 Task: Create in the project AgileRapid and in the Backlog issue 'Implement a new cloud-based procurement management system for a company with advanced procurement planning and purchasing features' a child issue 'Email campaign segmentation and targeting analysis', and assign it to team member softage.3@softage.net. Create in the project AgileRapid and in the Backlog issue 'Integrate a new voice recognition feature into an existing mobile application to enhance user interaction and hands-free operation' a child issue 'Chatbot conversation natural language understanding and remediation', and assign it to team member softage.4@softage.net
Action: Mouse moved to (223, 63)
Screenshot: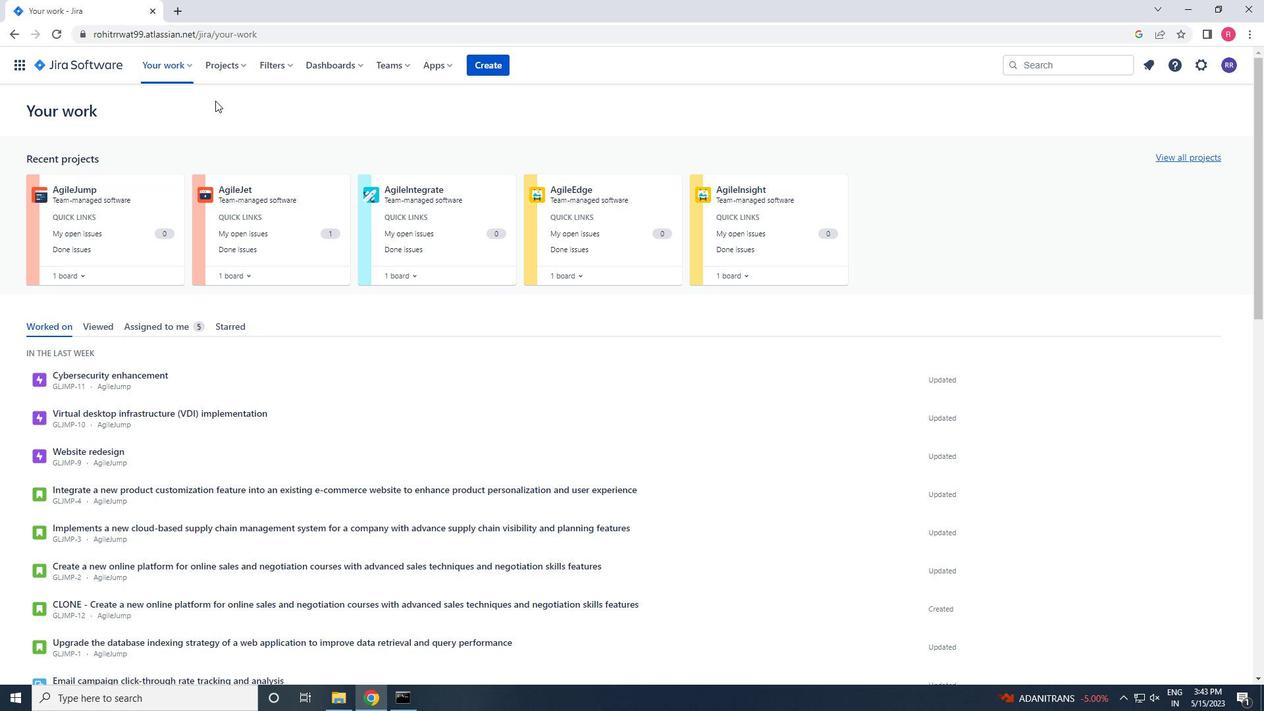 
Action: Mouse pressed left at (223, 63)
Screenshot: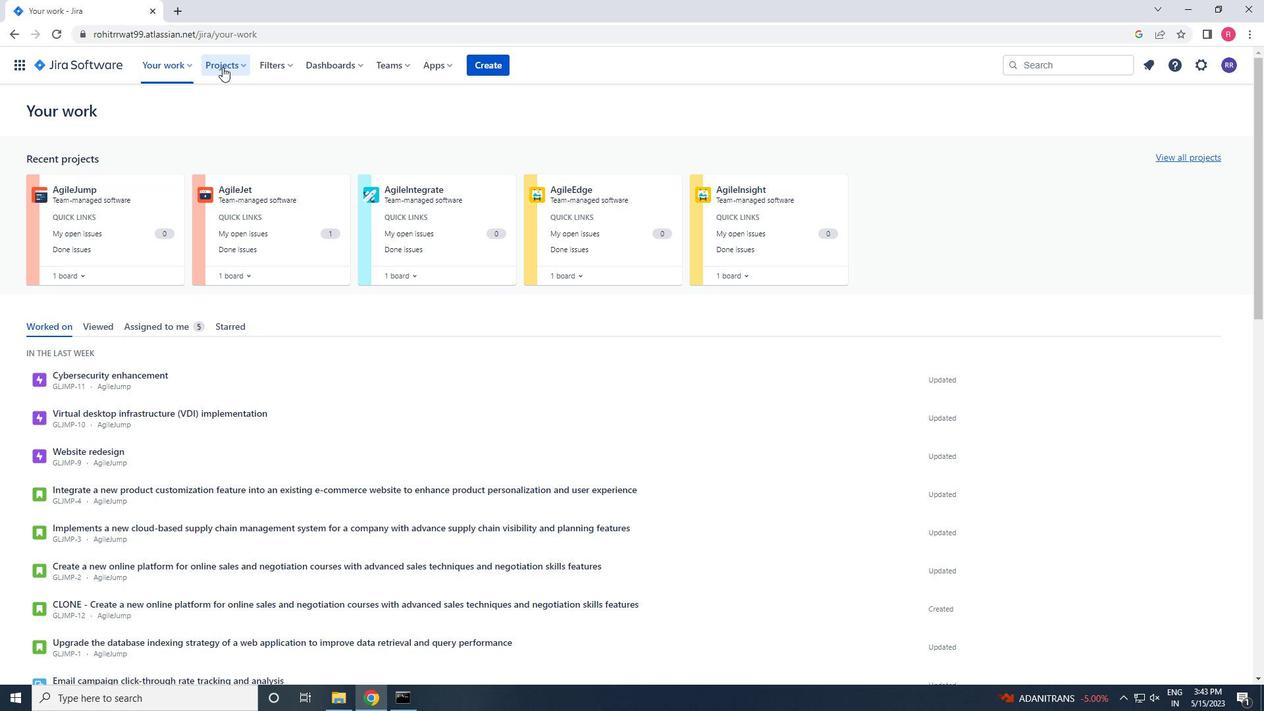 
Action: Mouse moved to (295, 131)
Screenshot: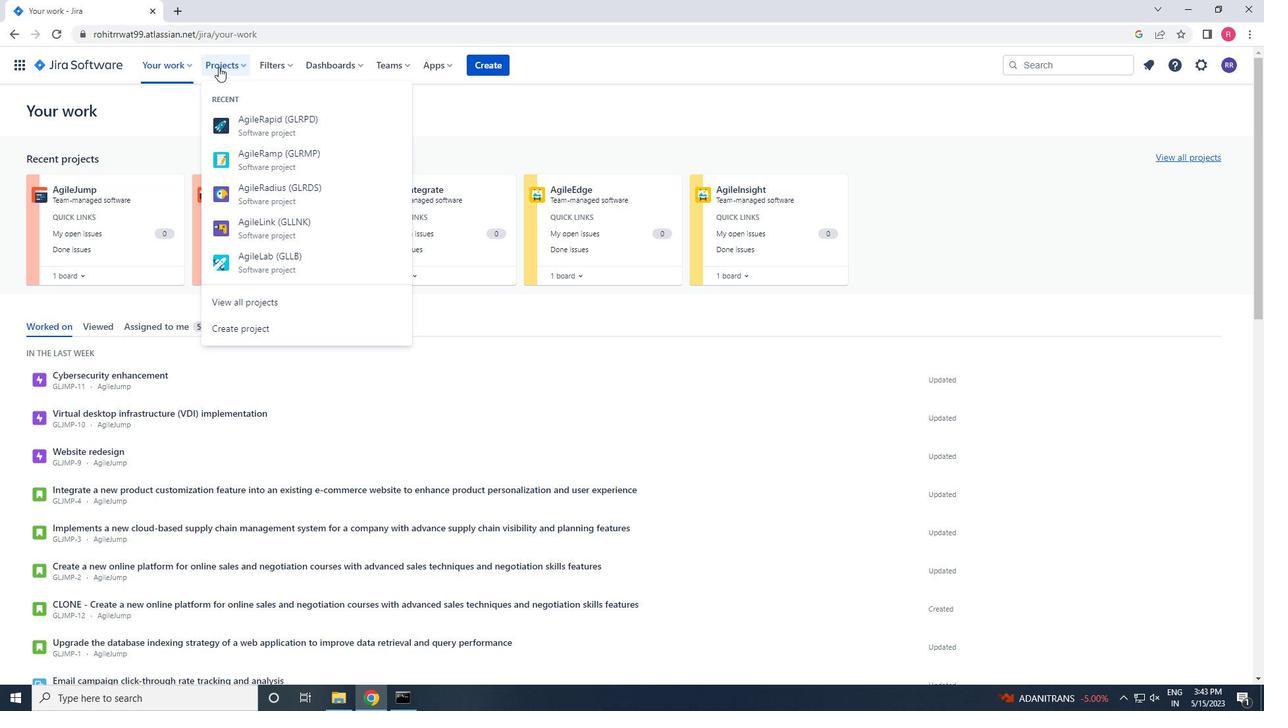 
Action: Mouse pressed left at (295, 131)
Screenshot: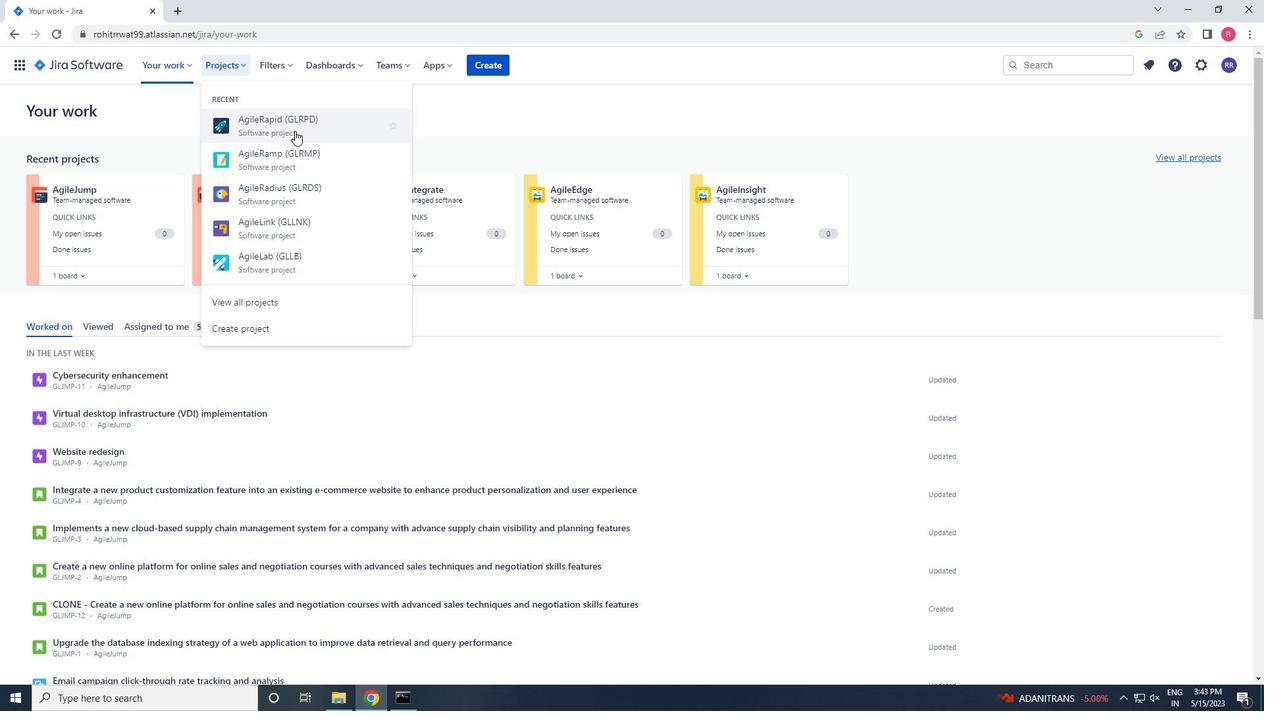 
Action: Mouse moved to (45, 205)
Screenshot: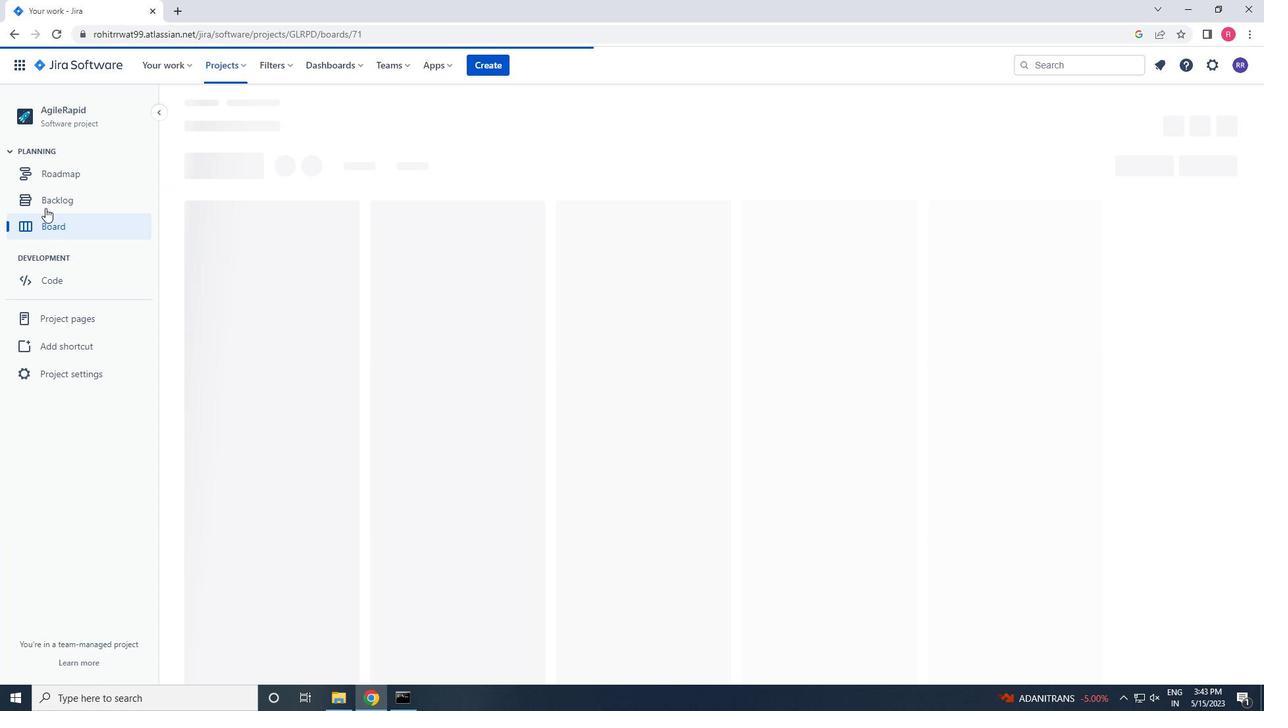 
Action: Mouse pressed left at (45, 205)
Screenshot: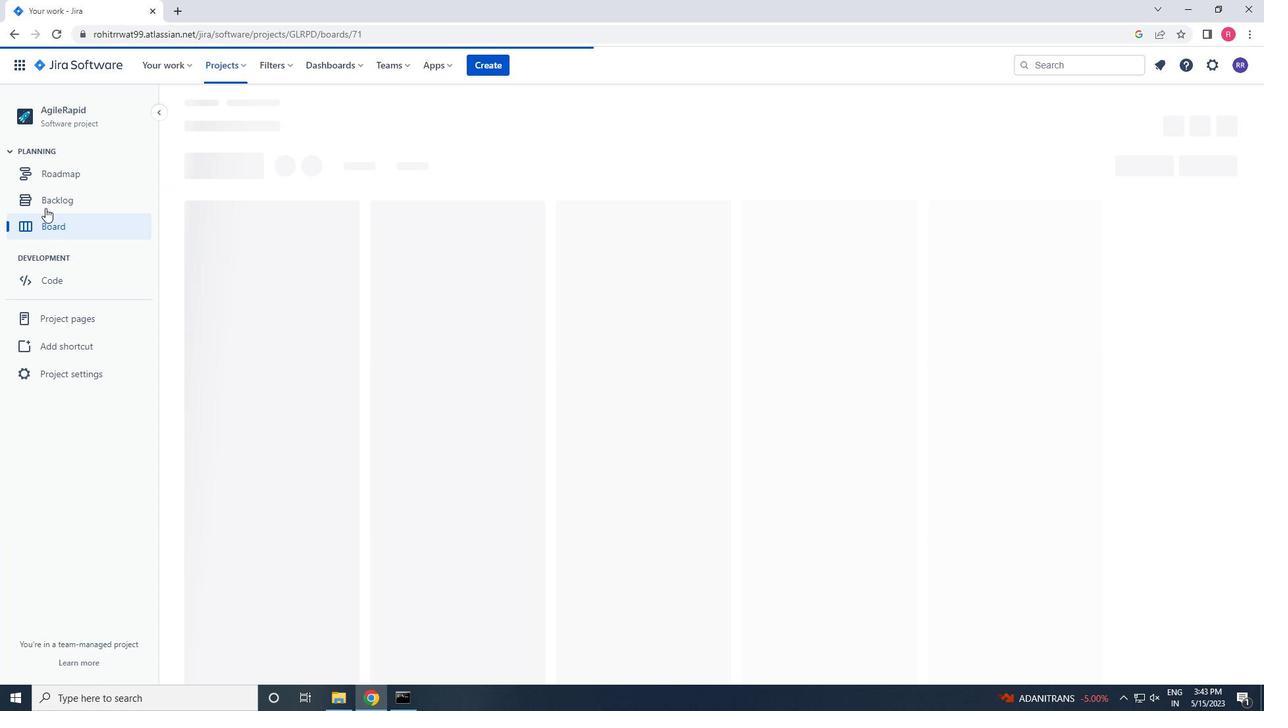 
Action: Mouse moved to (459, 530)
Screenshot: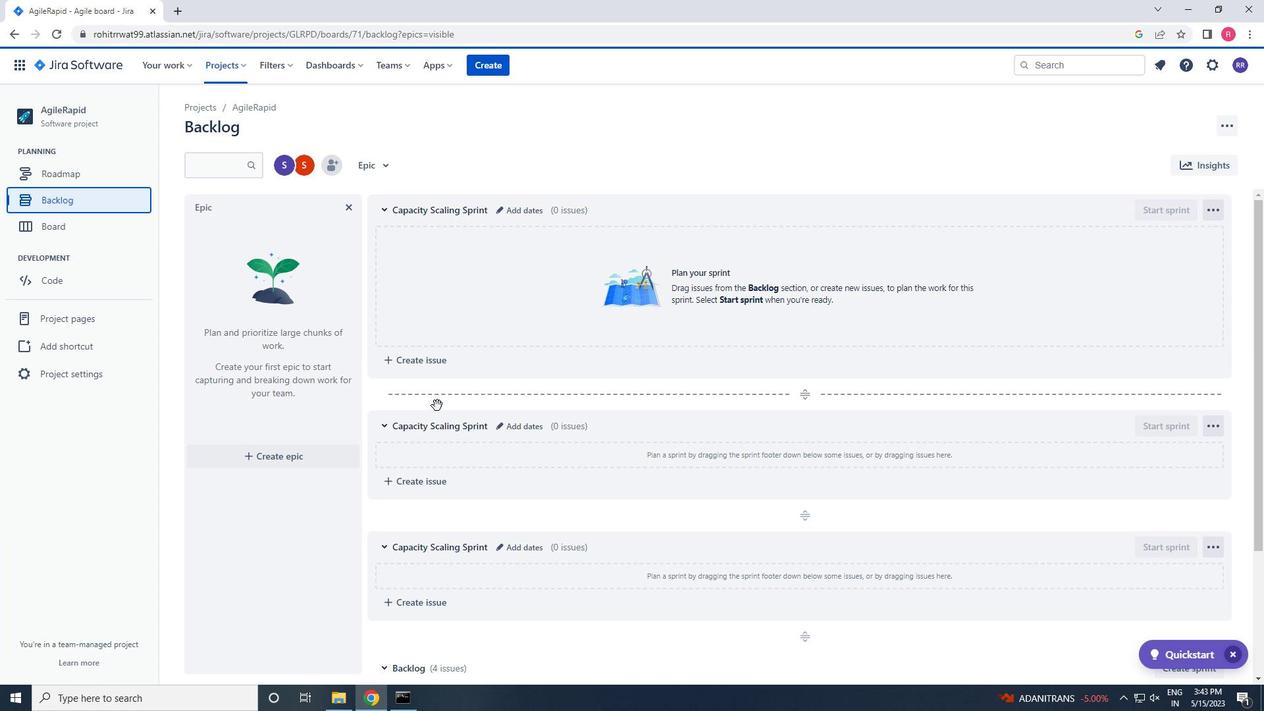 
Action: Mouse scrolled (459, 530) with delta (0, 0)
Screenshot: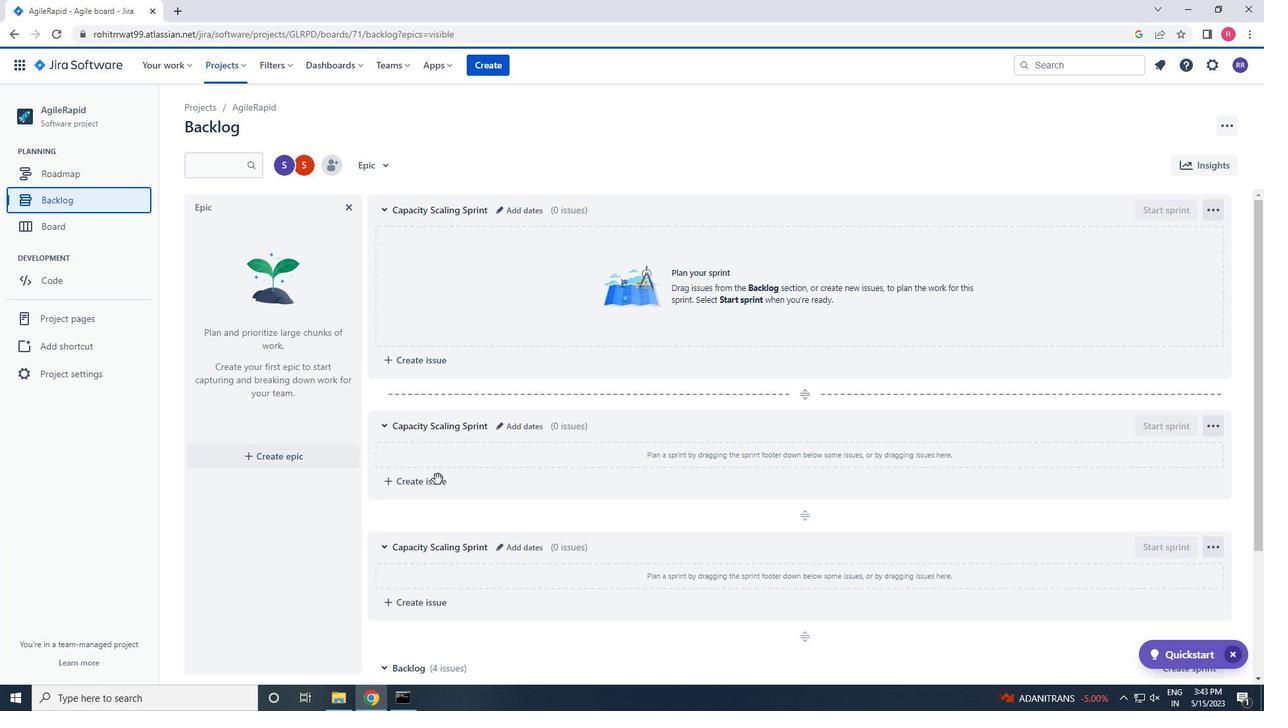 
Action: Mouse moved to (461, 532)
Screenshot: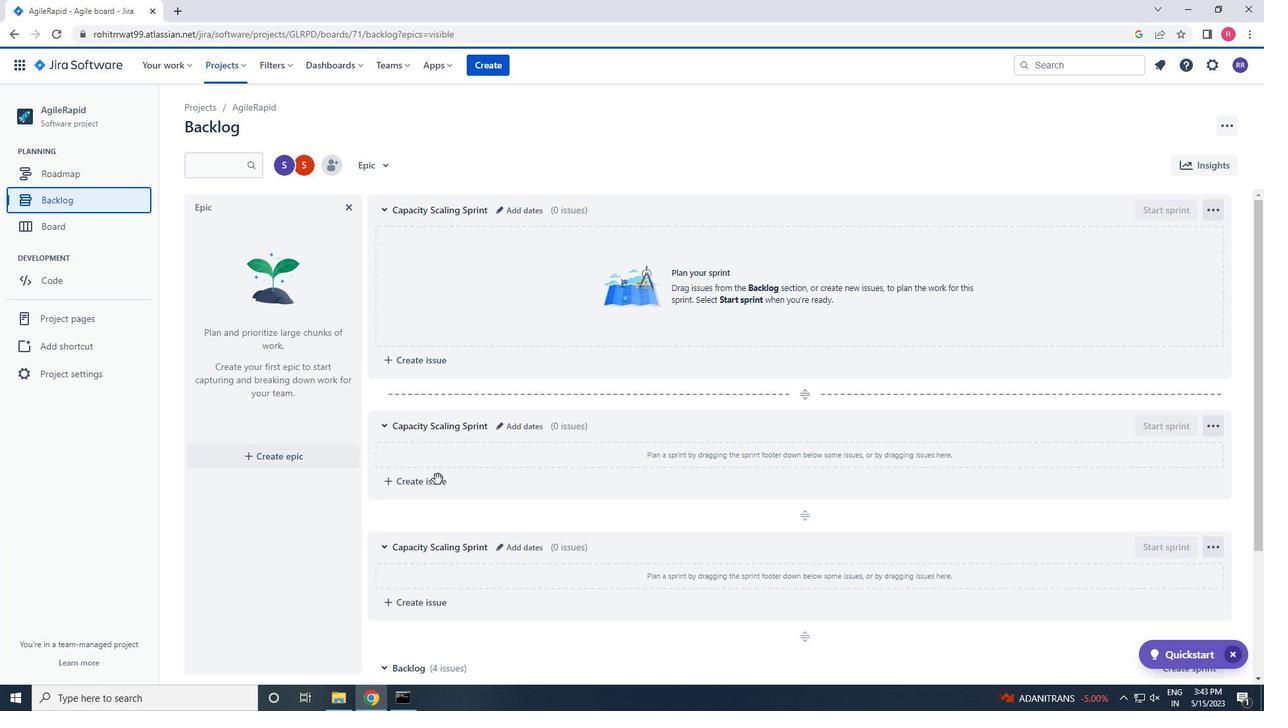 
Action: Mouse scrolled (461, 531) with delta (0, 0)
Screenshot: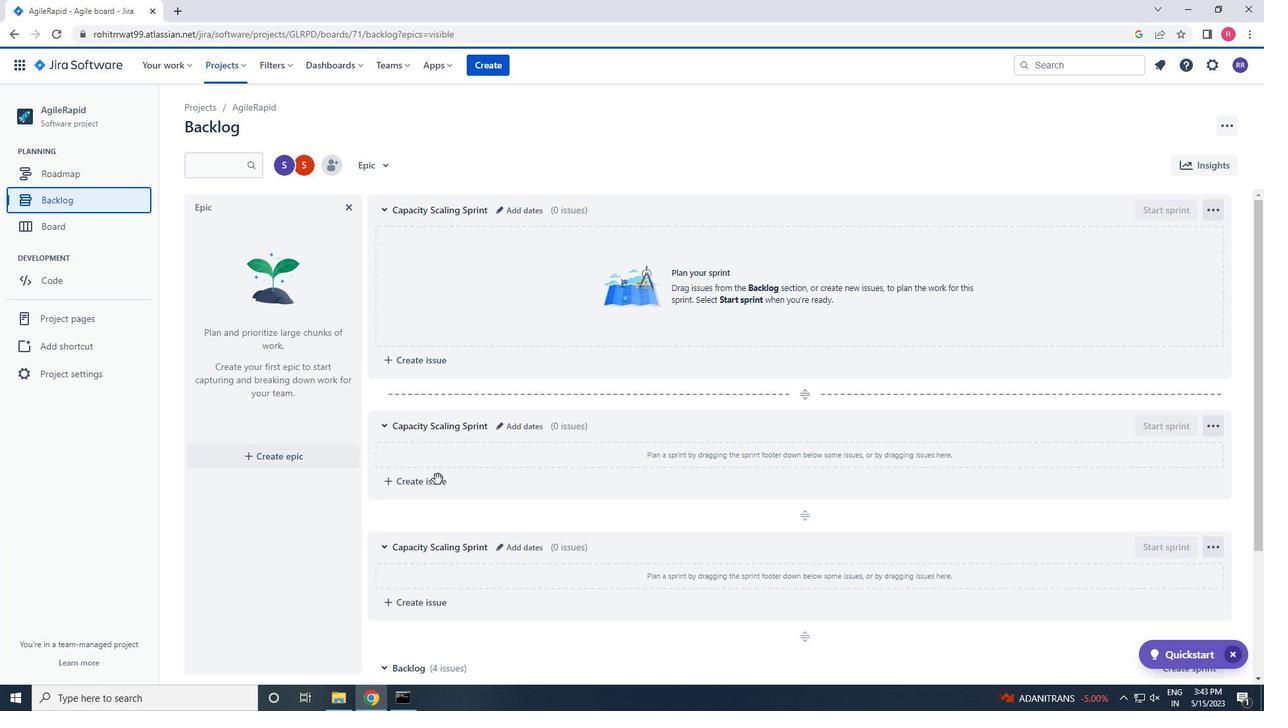 
Action: Mouse moved to (461, 532)
Screenshot: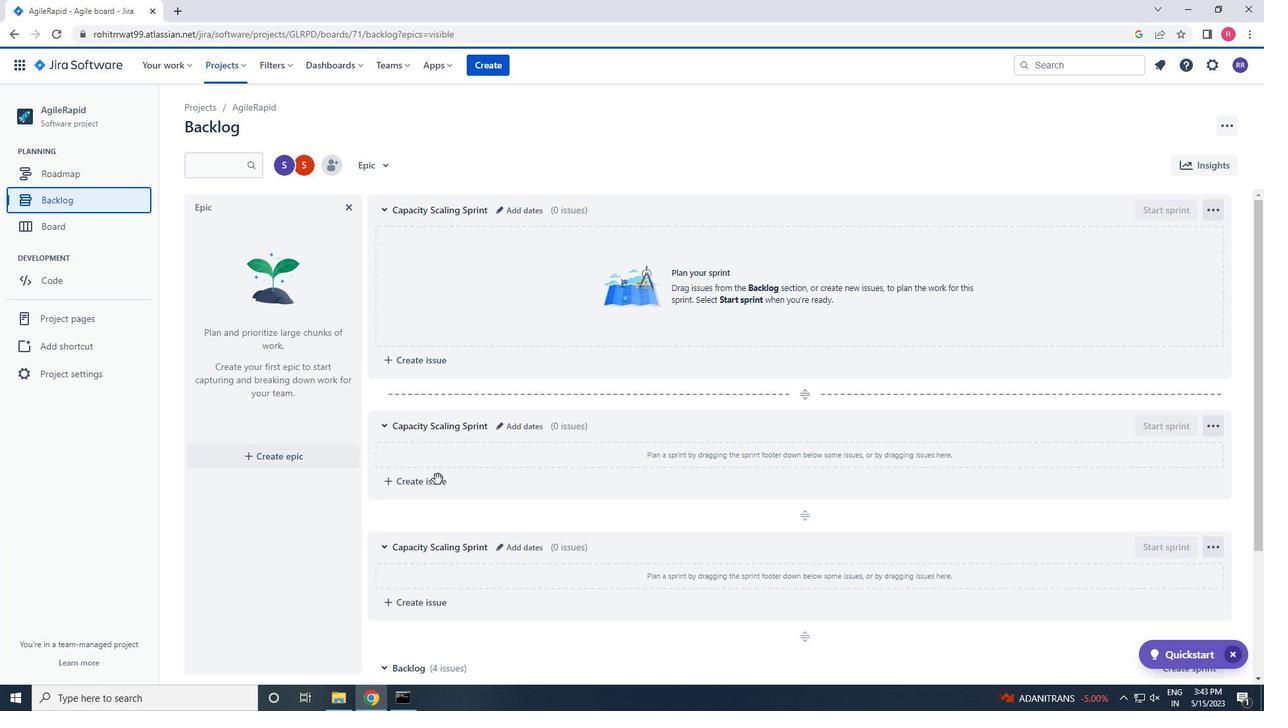 
Action: Mouse scrolled (461, 532) with delta (0, 0)
Screenshot: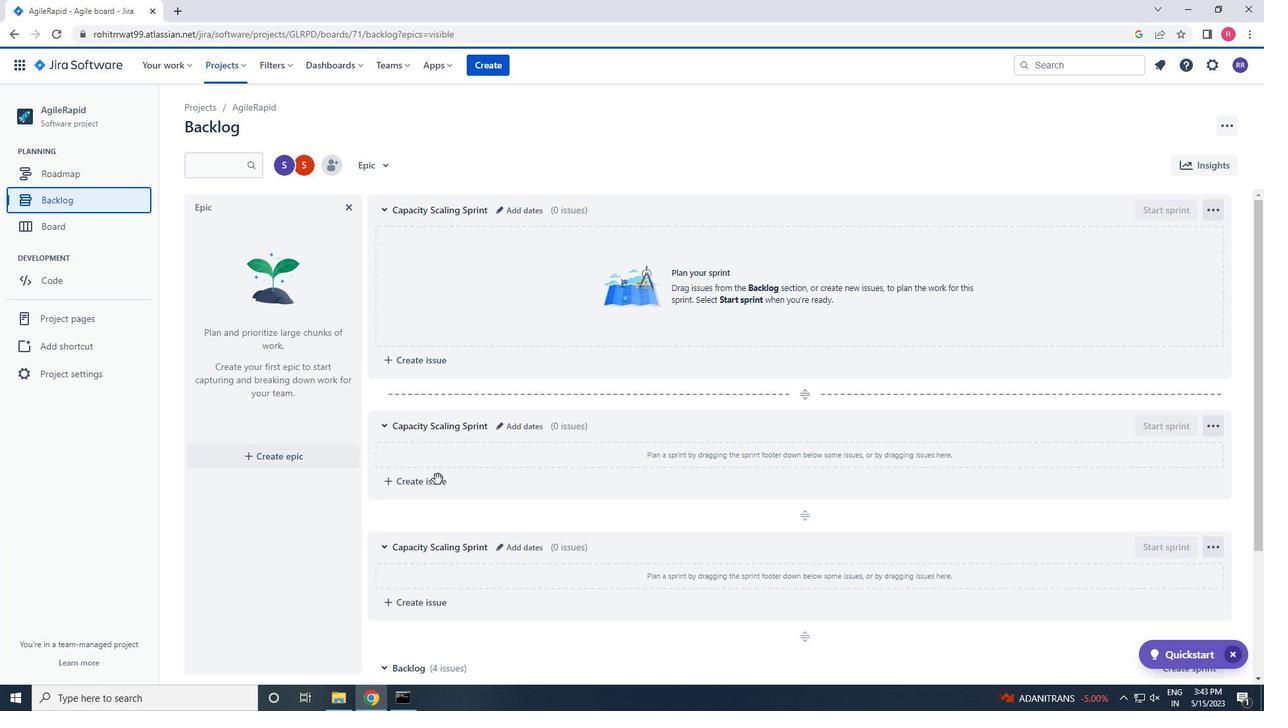 
Action: Mouse moved to (465, 532)
Screenshot: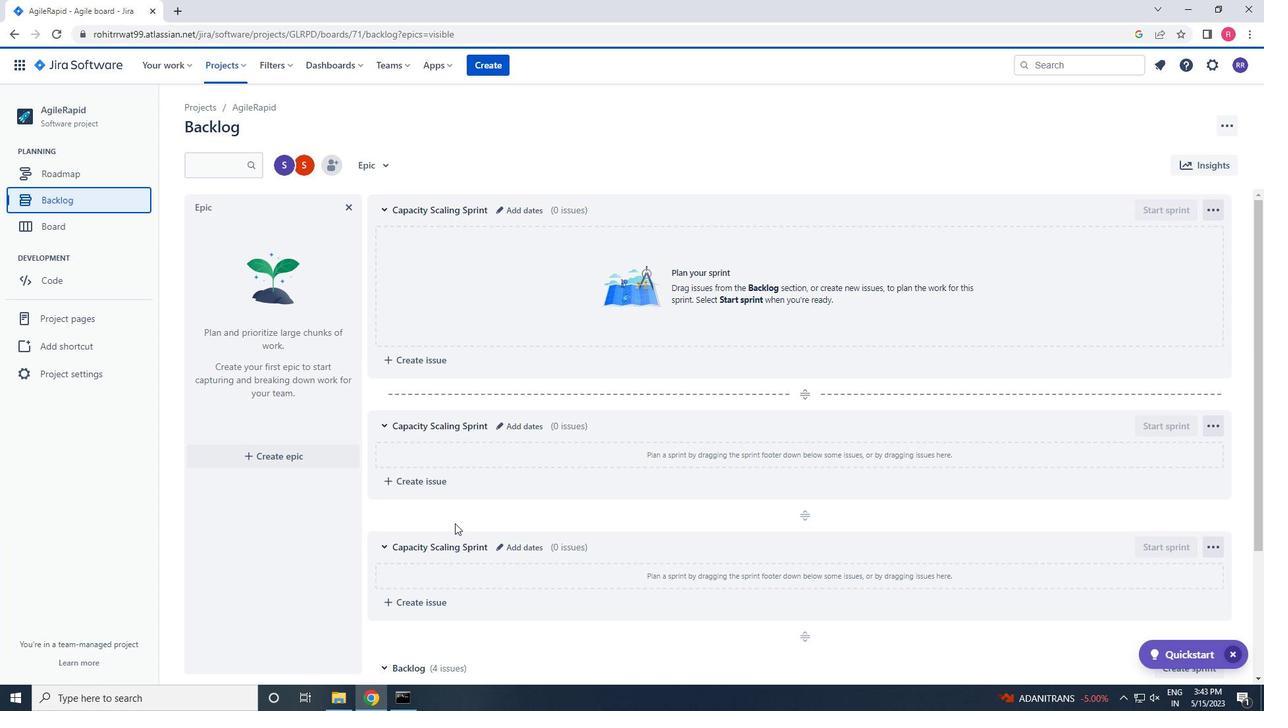 
Action: Mouse scrolled (465, 532) with delta (0, 0)
Screenshot: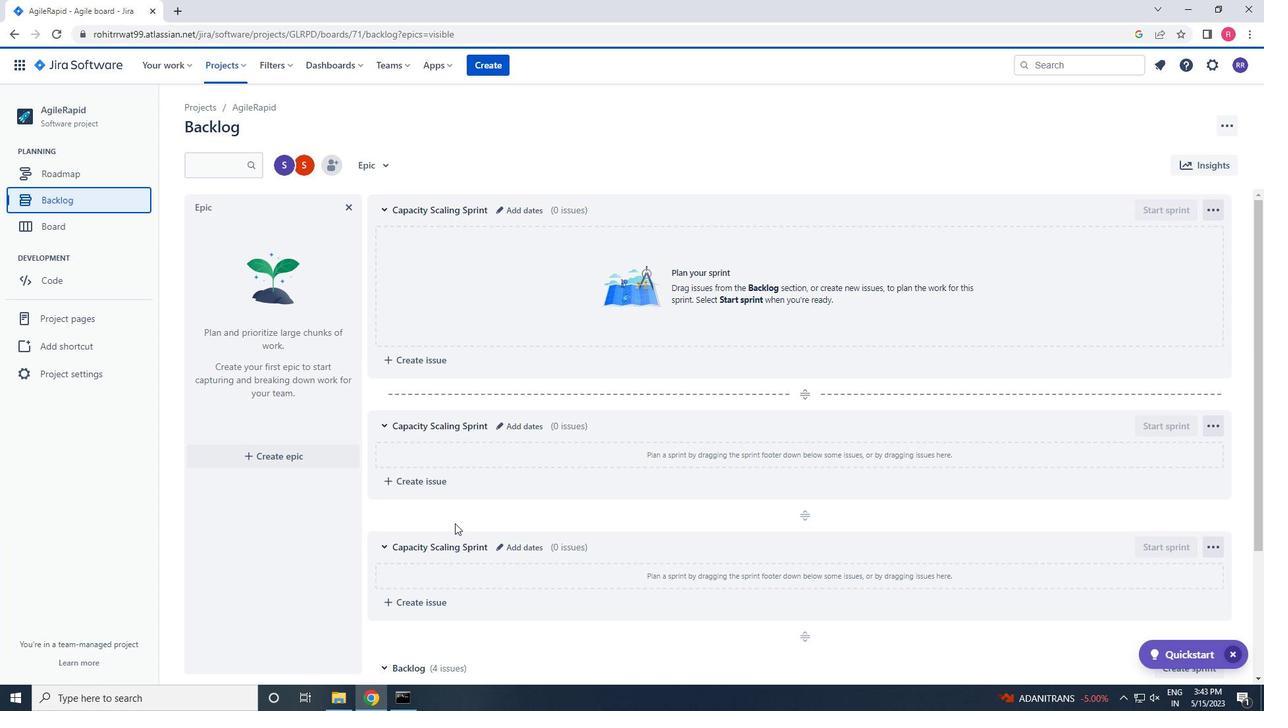 
Action: Mouse moved to (474, 532)
Screenshot: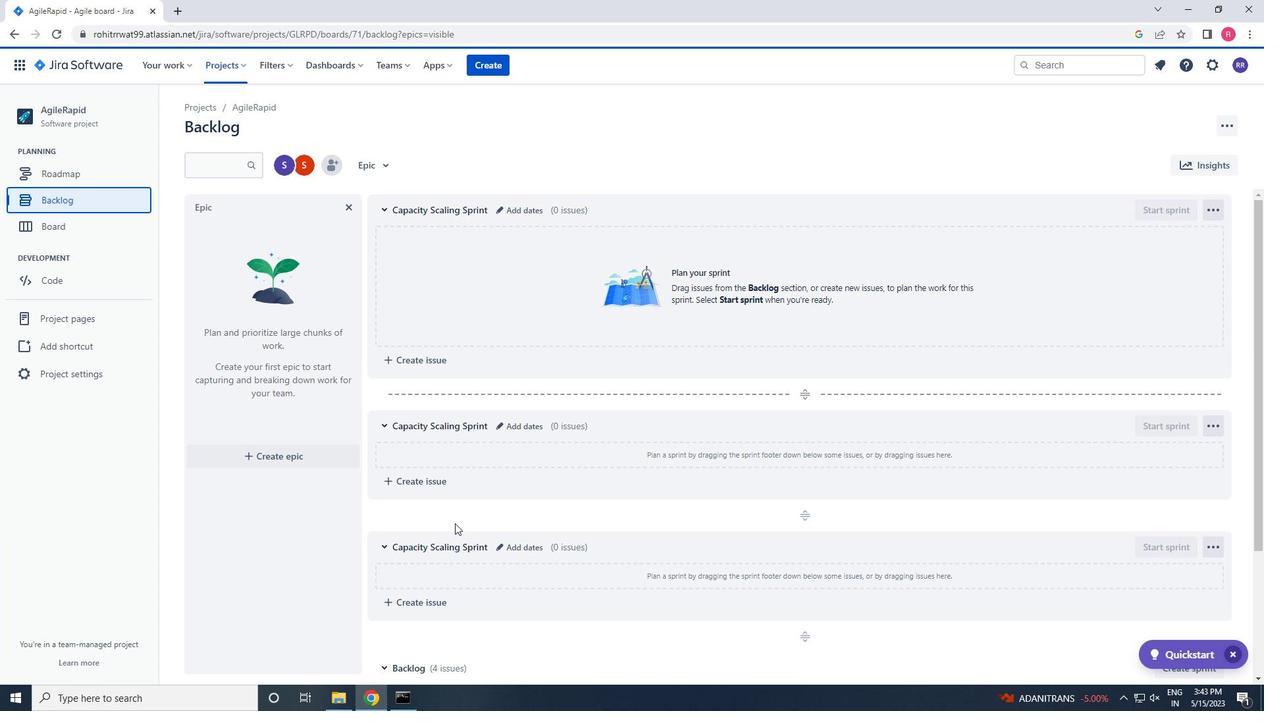 
Action: Mouse scrolled (474, 532) with delta (0, 0)
Screenshot: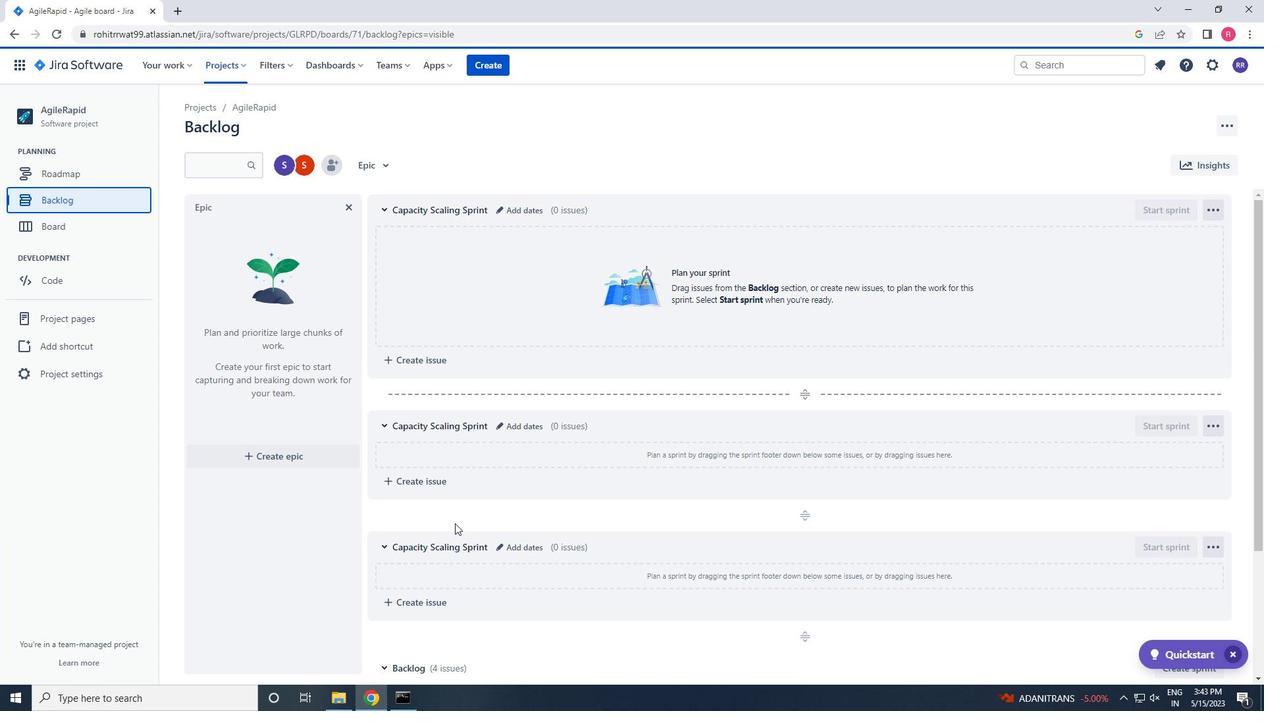
Action: Mouse moved to (489, 533)
Screenshot: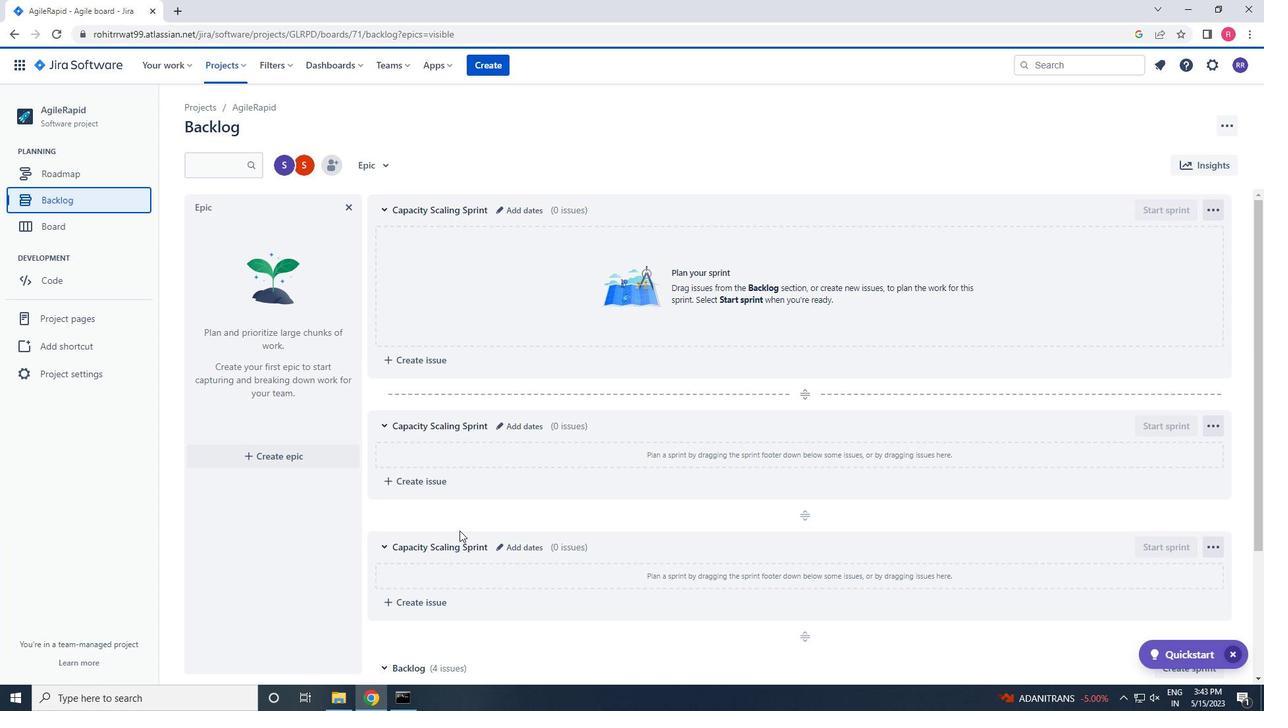 
Action: Mouse scrolled (489, 532) with delta (0, 0)
Screenshot: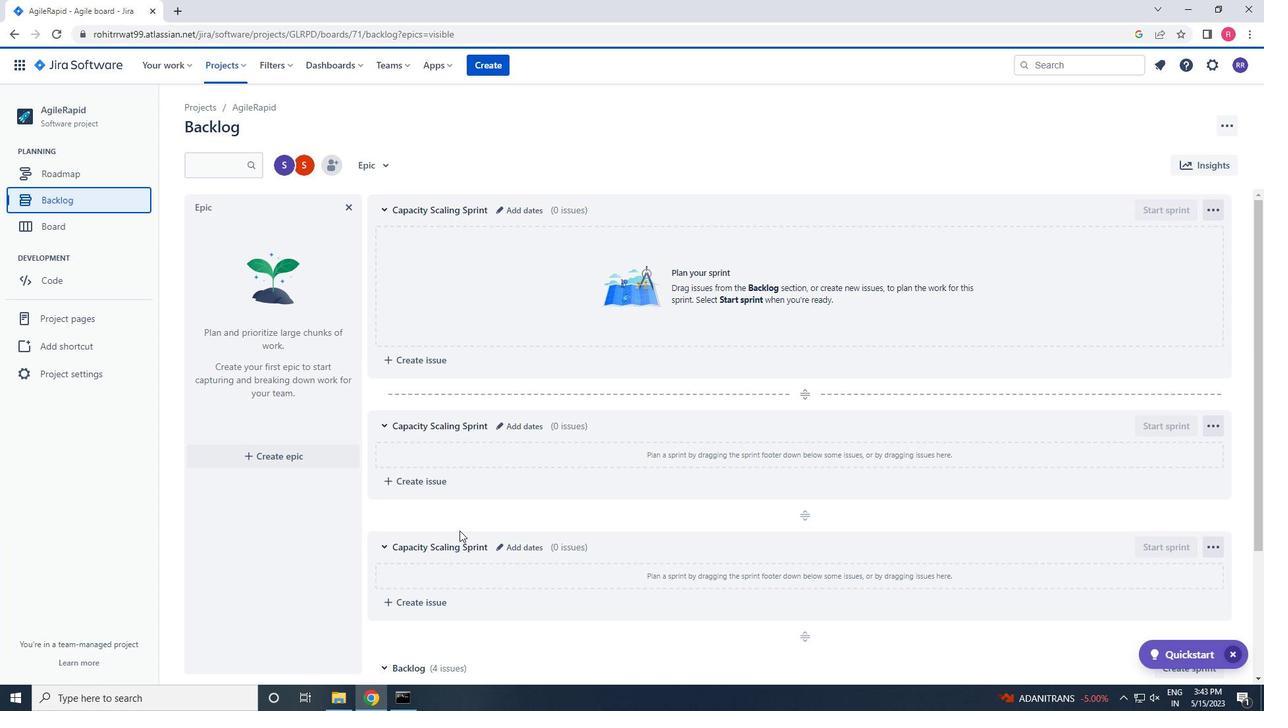 
Action: Mouse moved to (1034, 530)
Screenshot: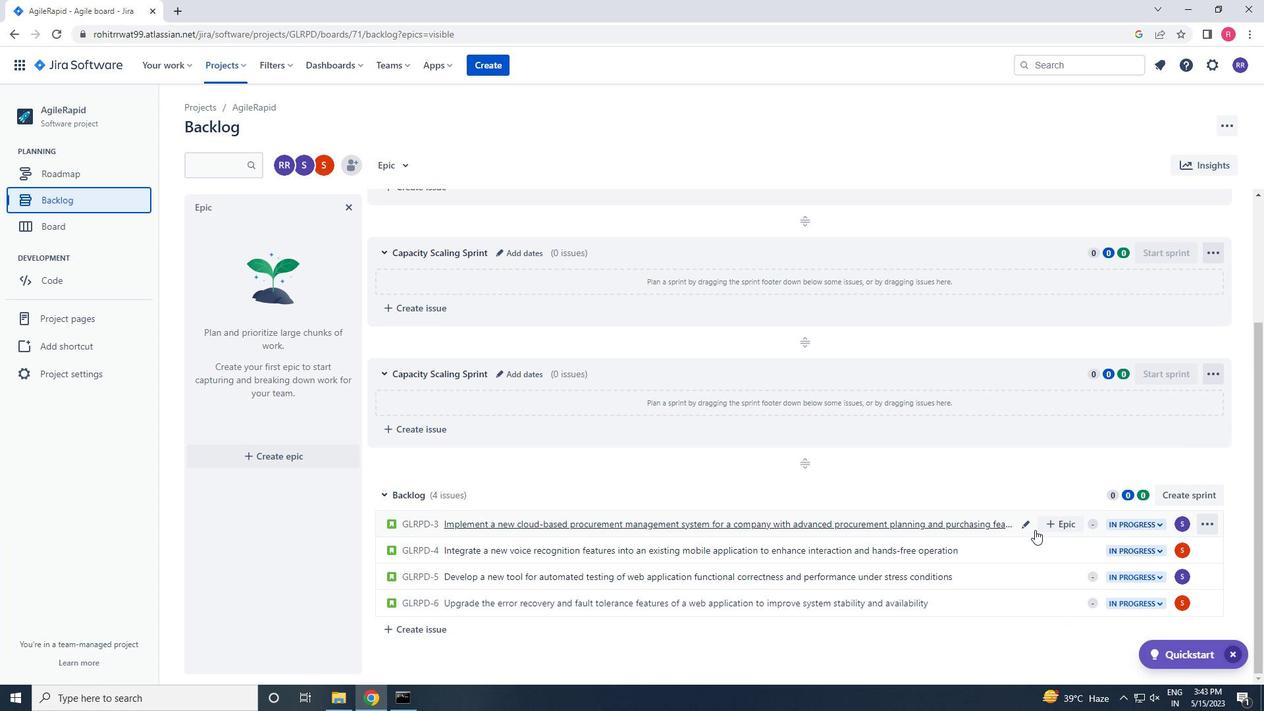 
Action: Mouse pressed left at (1034, 530)
Screenshot: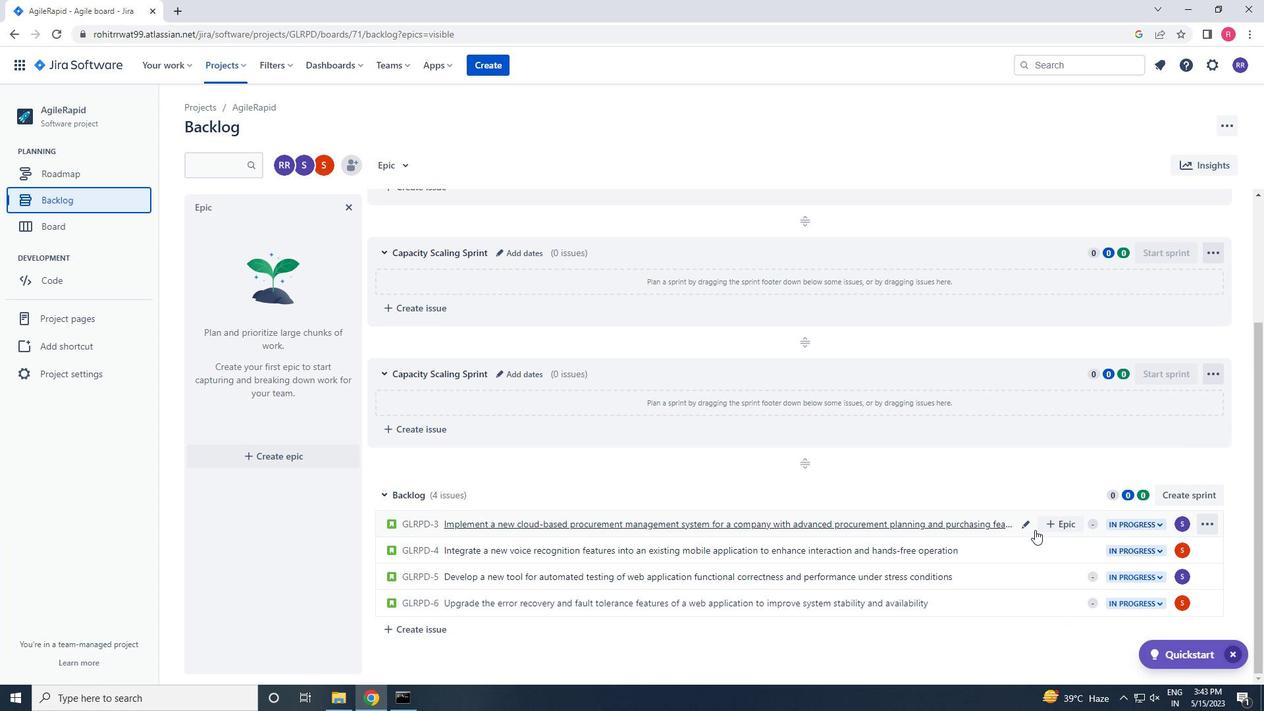 
Action: Mouse moved to (1029, 339)
Screenshot: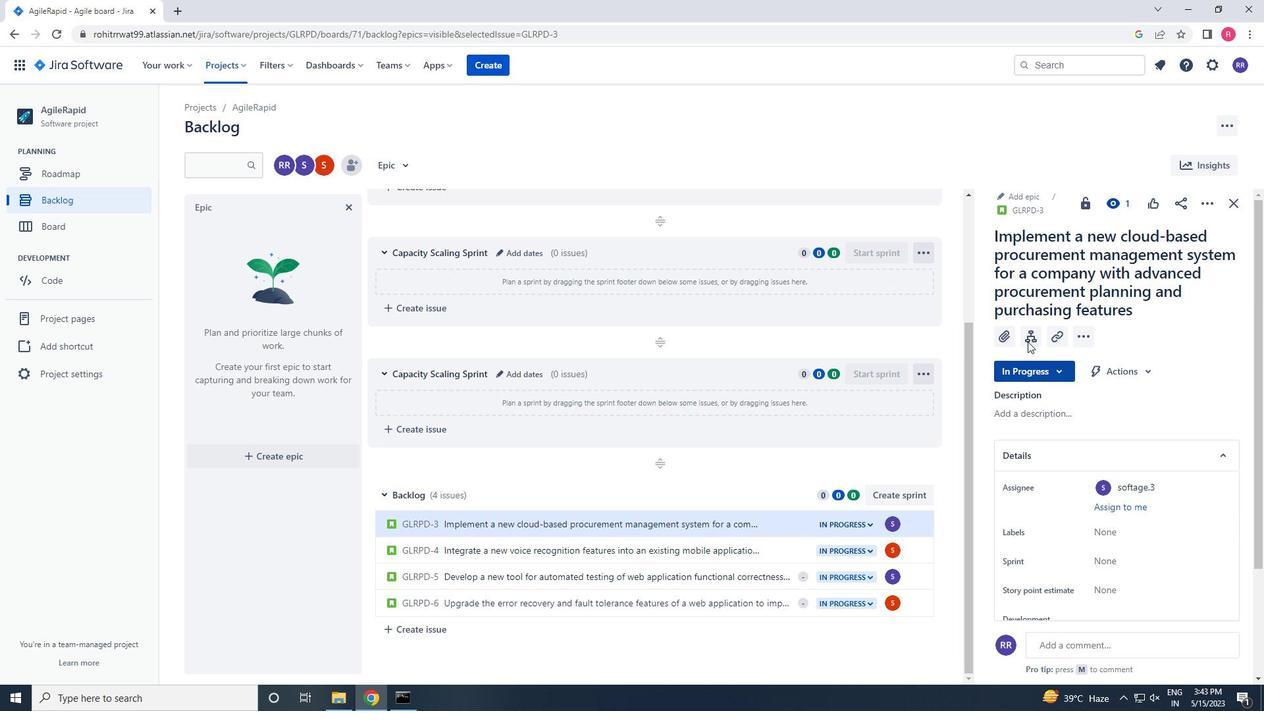 
Action: Mouse pressed left at (1029, 339)
Screenshot: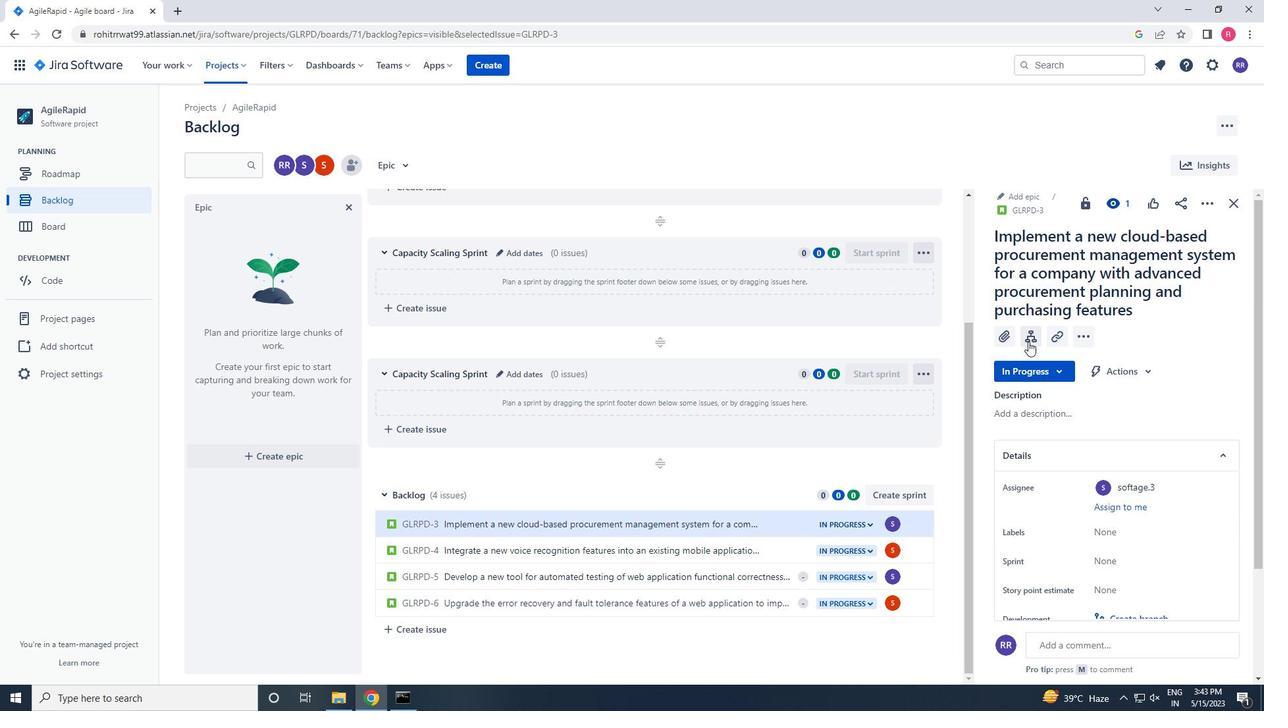
Action: Key pressed <Key.shift>EMAIL<Key.space>CAMPAING<Key.space><Key.backspace>N<Key.space><Key.backspace><Key.backspace><Key.backspace><Key.backspace><Key.backspace><Key.backspace><Key.backspace>PAIGN<Key.space>SEGMENTATION<Key.space>AND<Key.space>TRAGETING<Key.space><Key.left><Key.left><Key.left><Key.left><Key.left><Key.left><Key.left><Key.left><Key.right><Key.backspace><Key.backspace>AR<Key.right><Key.right><Key.right><Key.right><Key.right><Key.right><Key.right><Key.right>ANALYSIS<Key.enter>
Screenshot: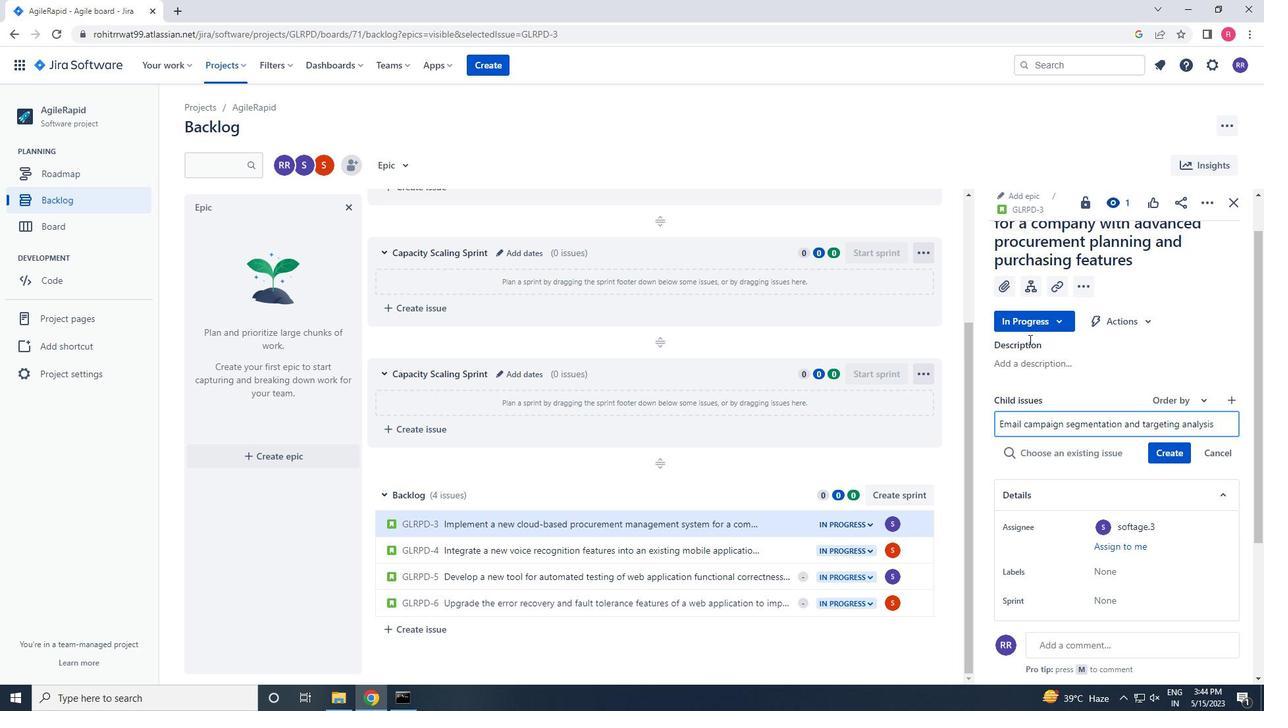 
Action: Mouse moved to (1178, 430)
Screenshot: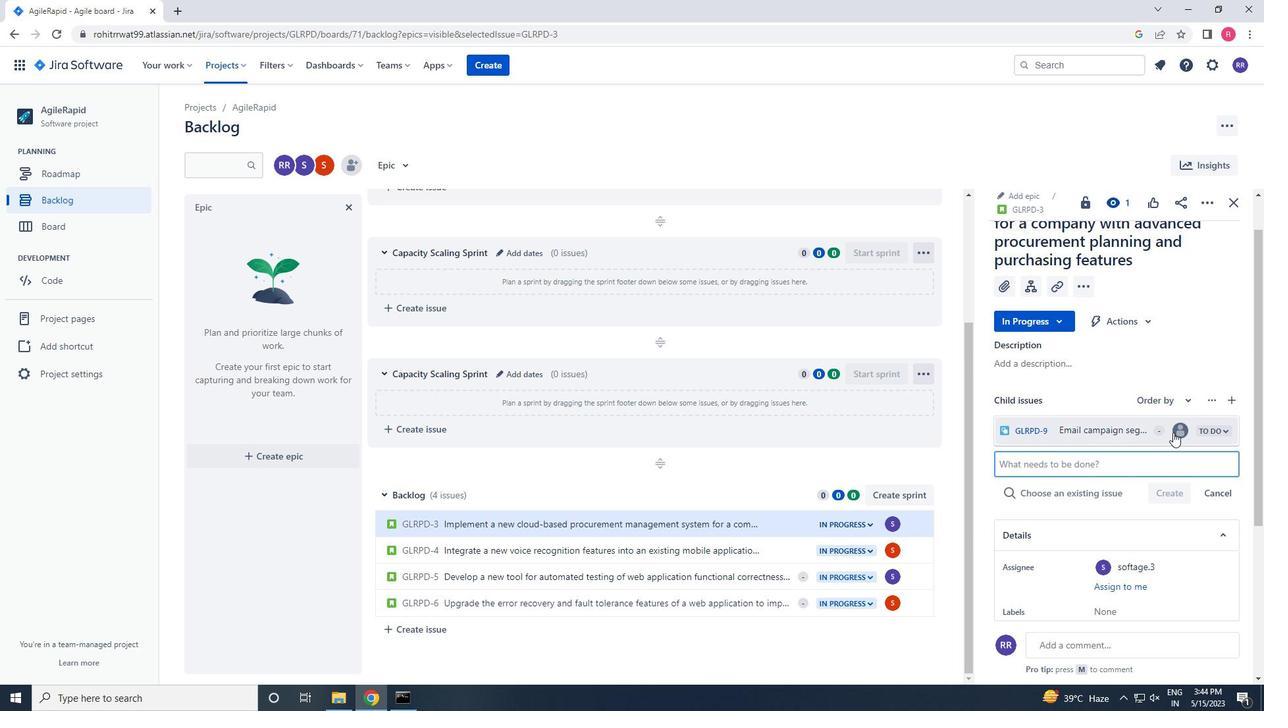 
Action: Mouse pressed left at (1178, 430)
Screenshot: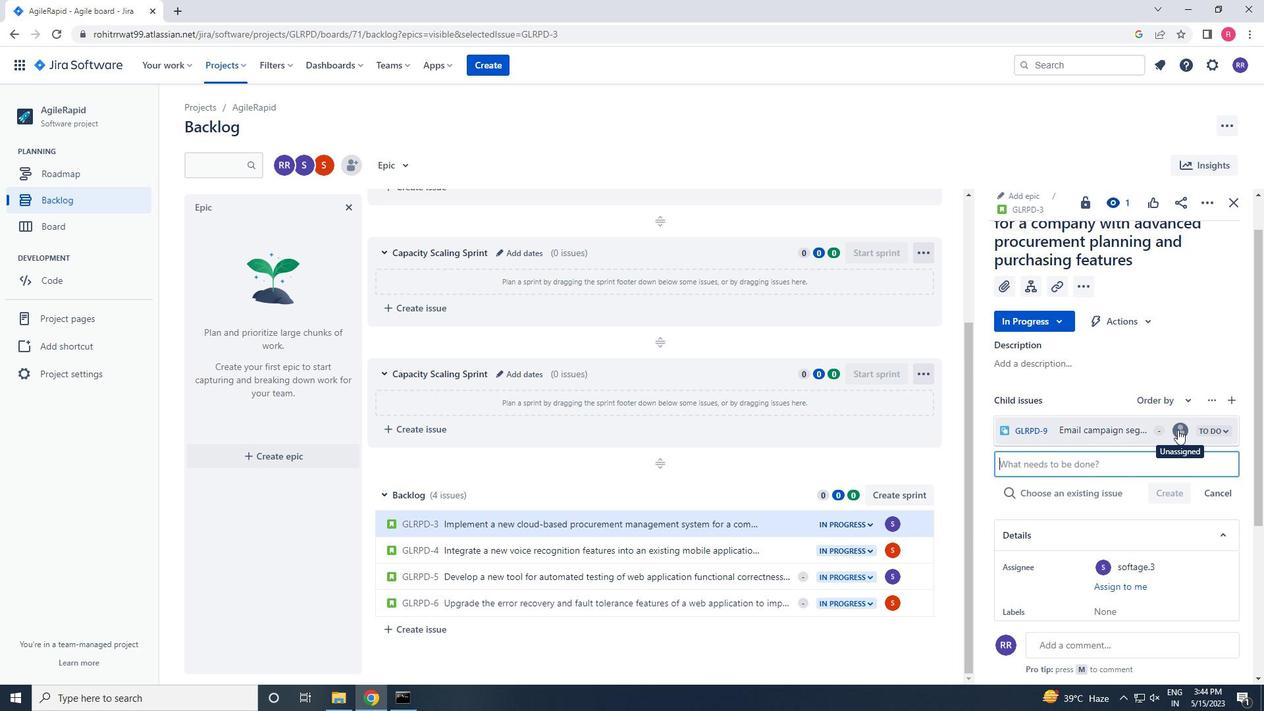 
Action: Key pressed SP<Key.backspace>OFTAGE,<Key.backspace>.3<Key.shift><Key.shift><Key.shift><Key.shift><Key.shift><Key.shift><Key.shift><Key.shift><Key.shift><Key.shift><Key.shift><Key.shift><Key.shift><Key.shift>@SOFTAGE.NET
Screenshot: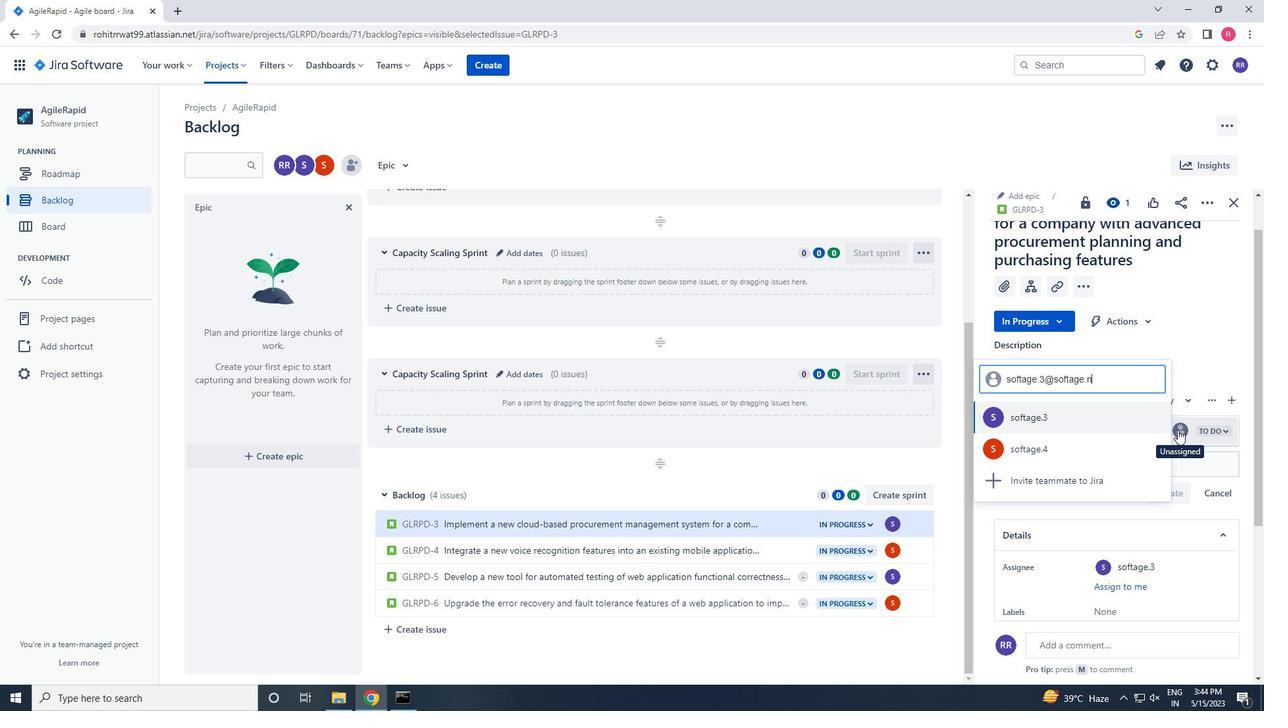 
Action: Mouse moved to (1087, 443)
Screenshot: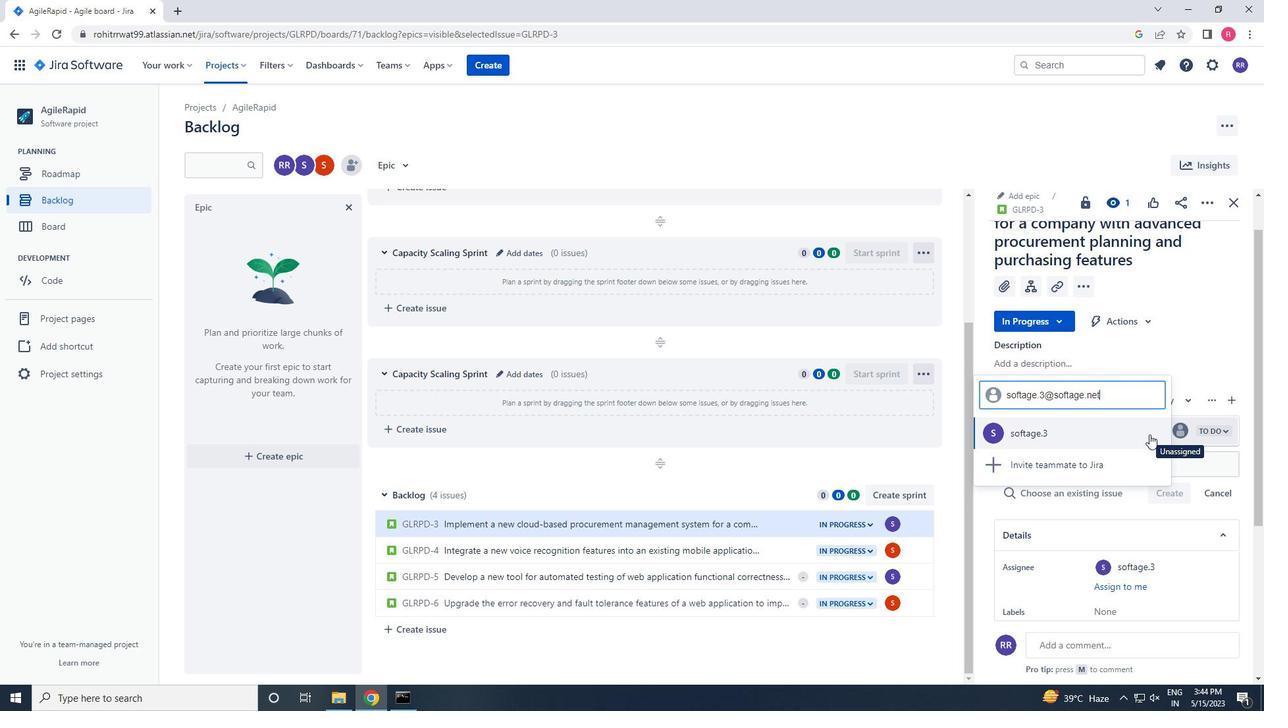 
Action: Mouse pressed left at (1087, 443)
Screenshot: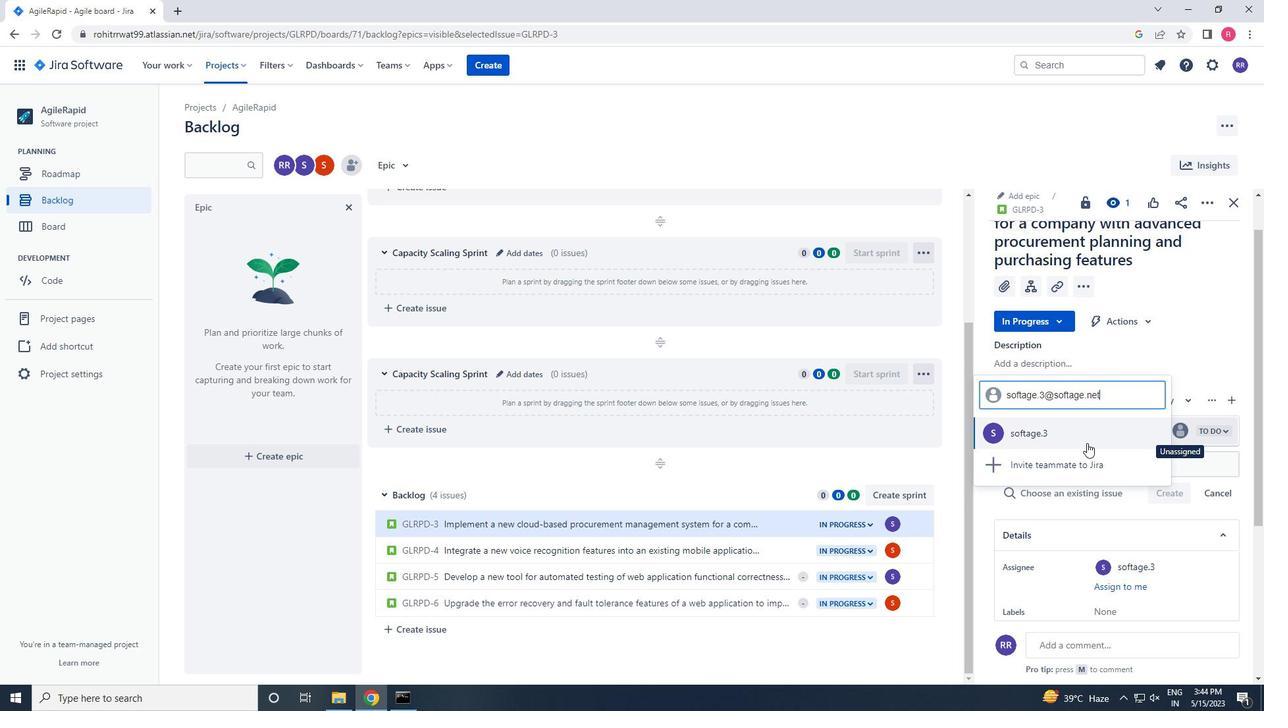 
Action: Mouse moved to (740, 559)
Screenshot: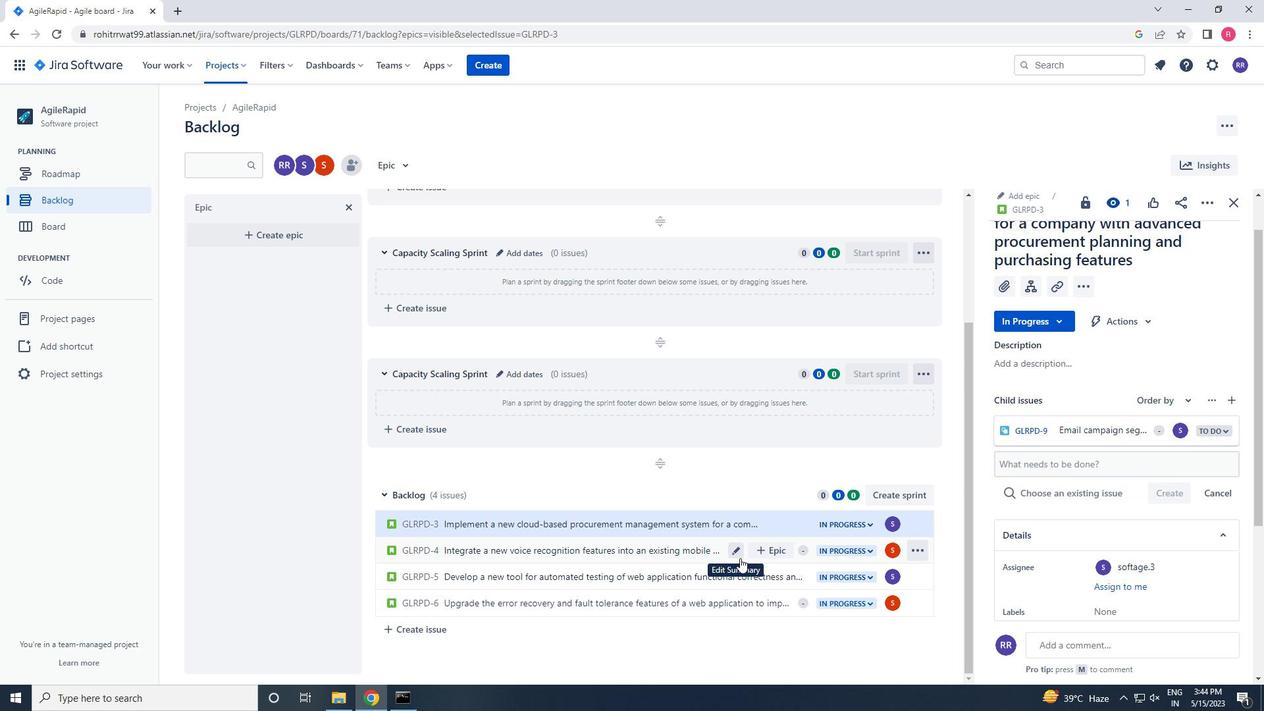 
Action: Mouse pressed left at (740, 559)
Screenshot: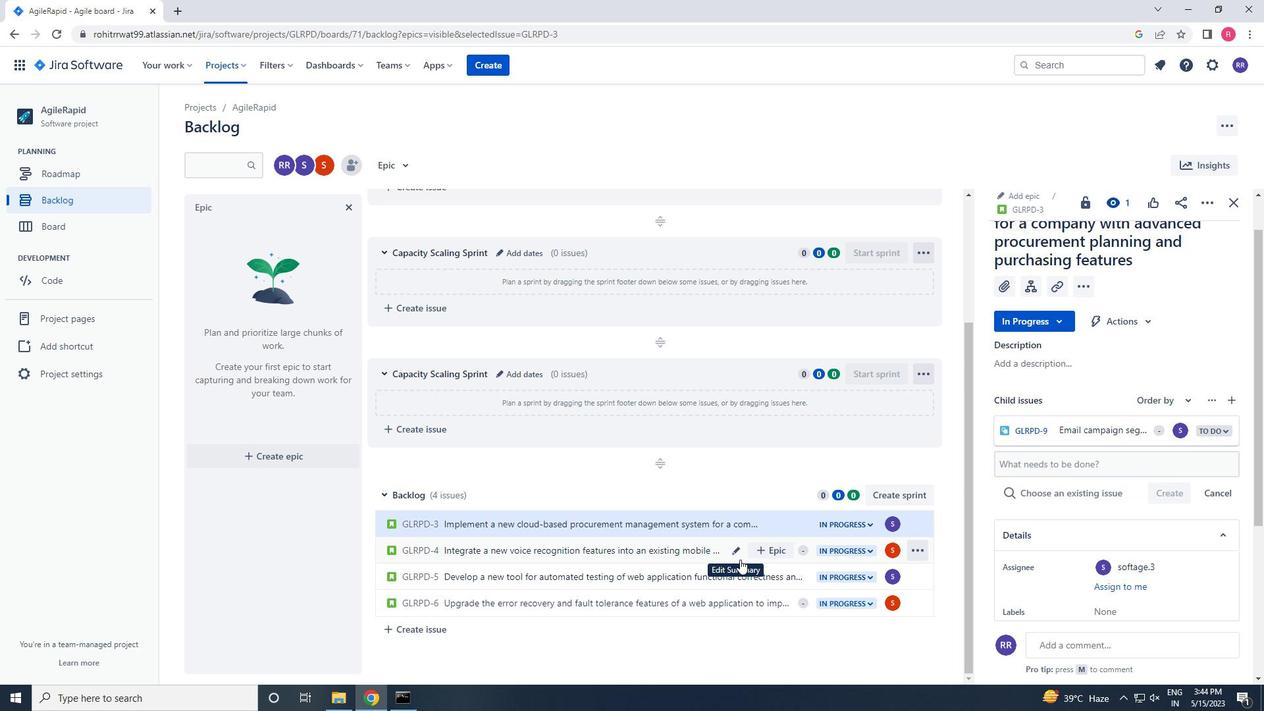 
Action: Mouse moved to (1034, 324)
Screenshot: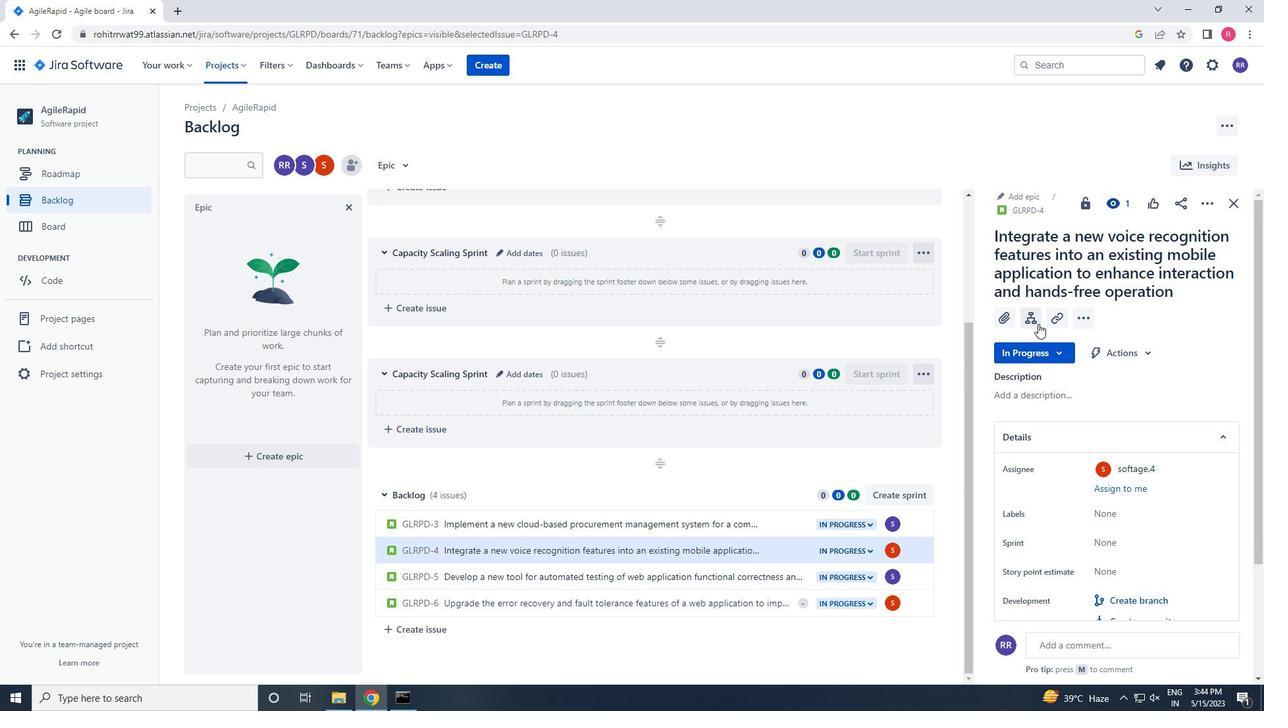
Action: Mouse pressed left at (1034, 324)
Screenshot: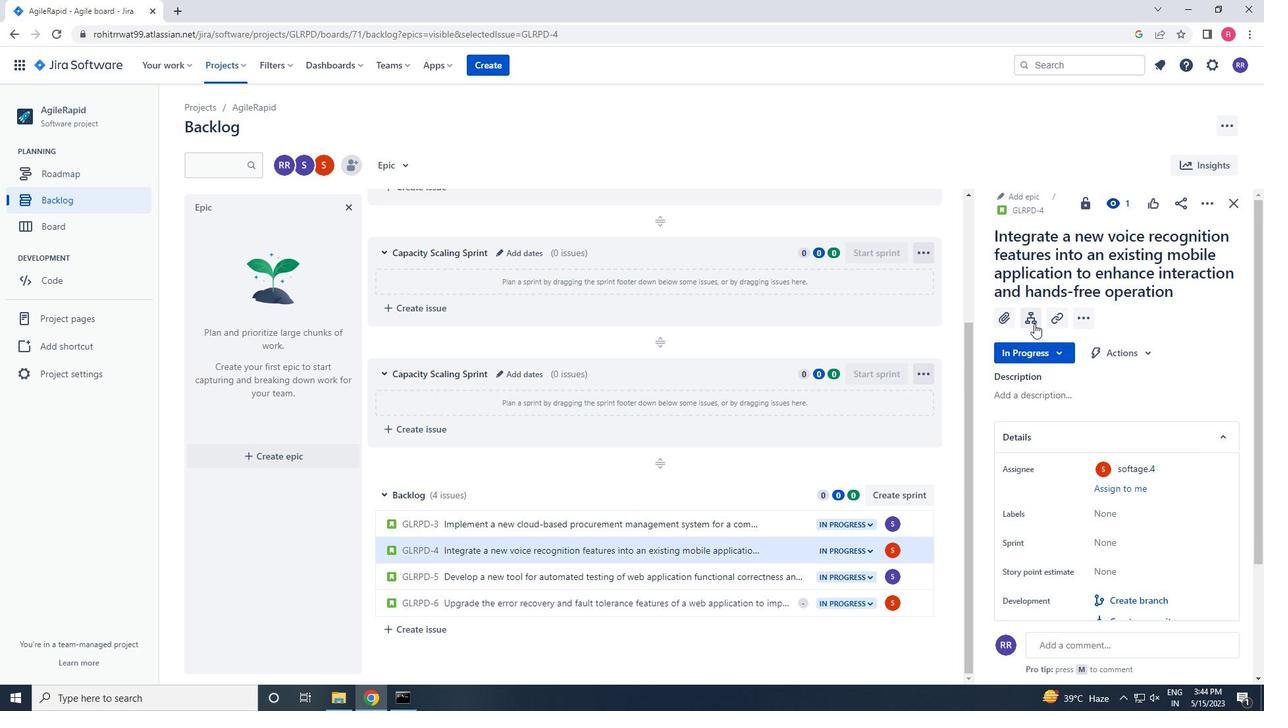 
Action: Mouse moved to (1034, 324)
Screenshot: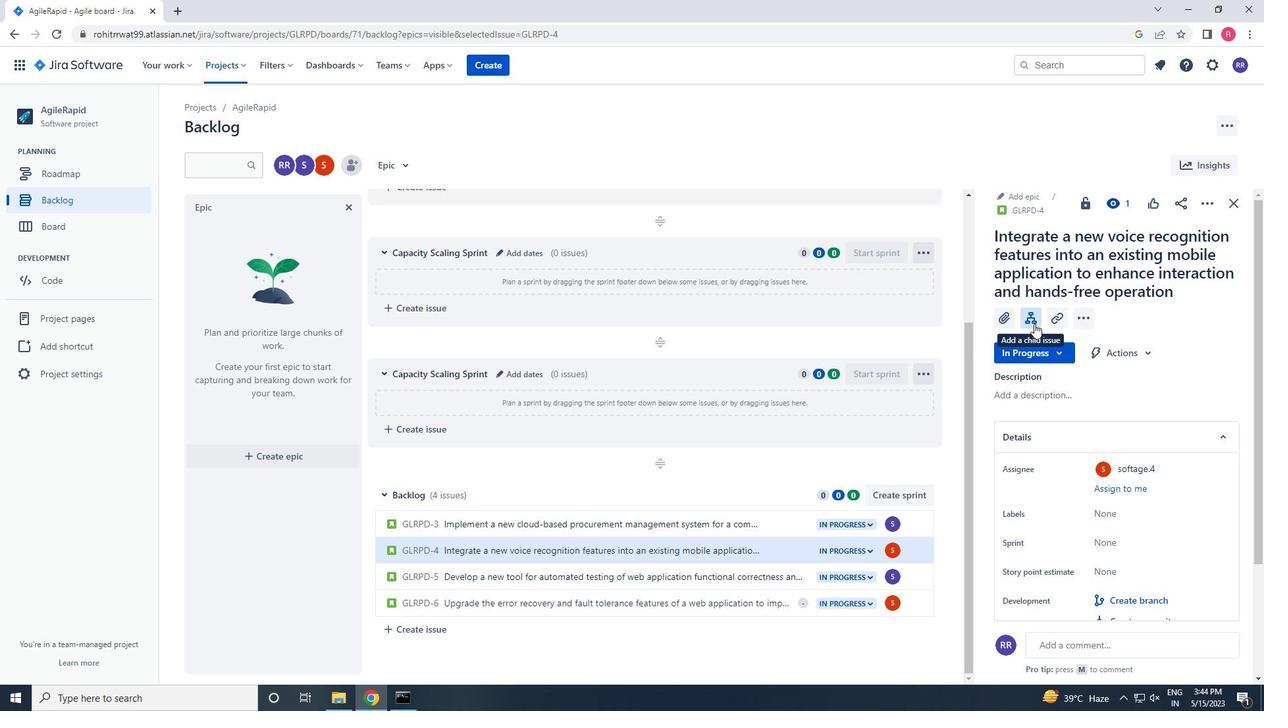 
Action: Key pressed <Key.shift>CHATBOT<Key.space>CONVERSATION<Key.space>NATURAL<Key.space>LANGUAGE<Key.space>UNDERSTANDING<Key.space>AND<Key.space>REMEDIATION
Screenshot: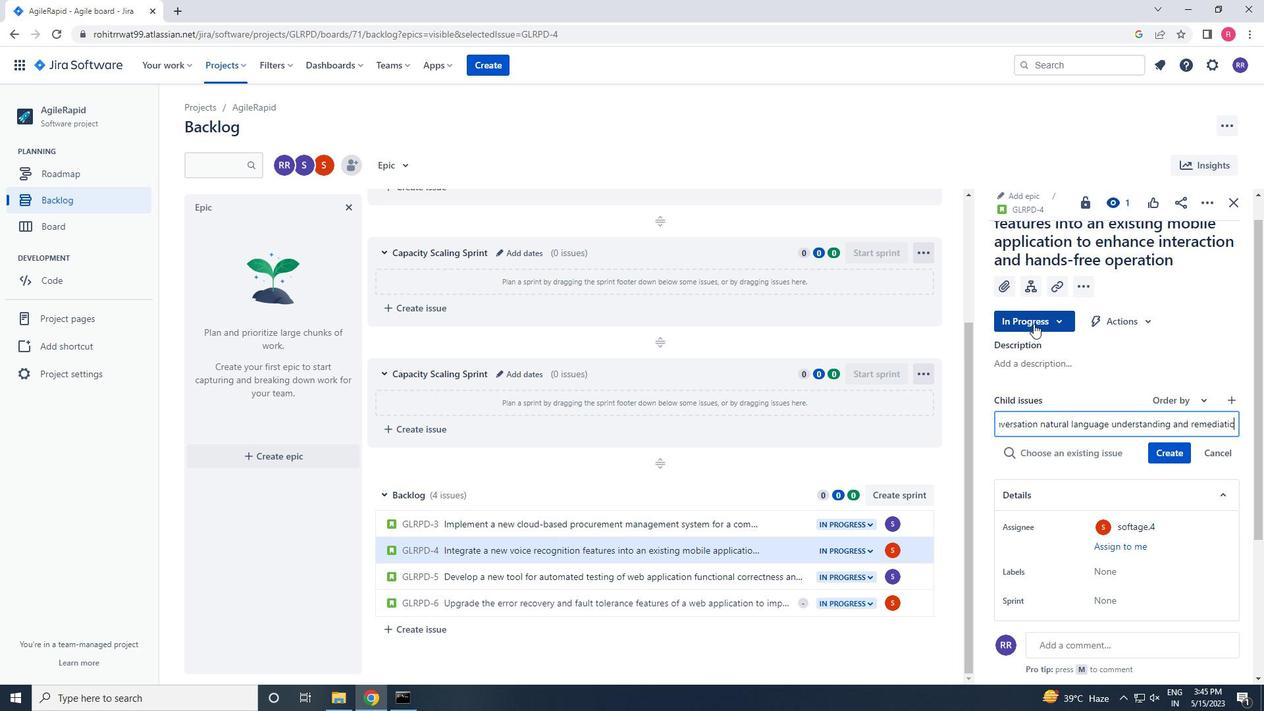 
Action: Mouse moved to (1179, 451)
Screenshot: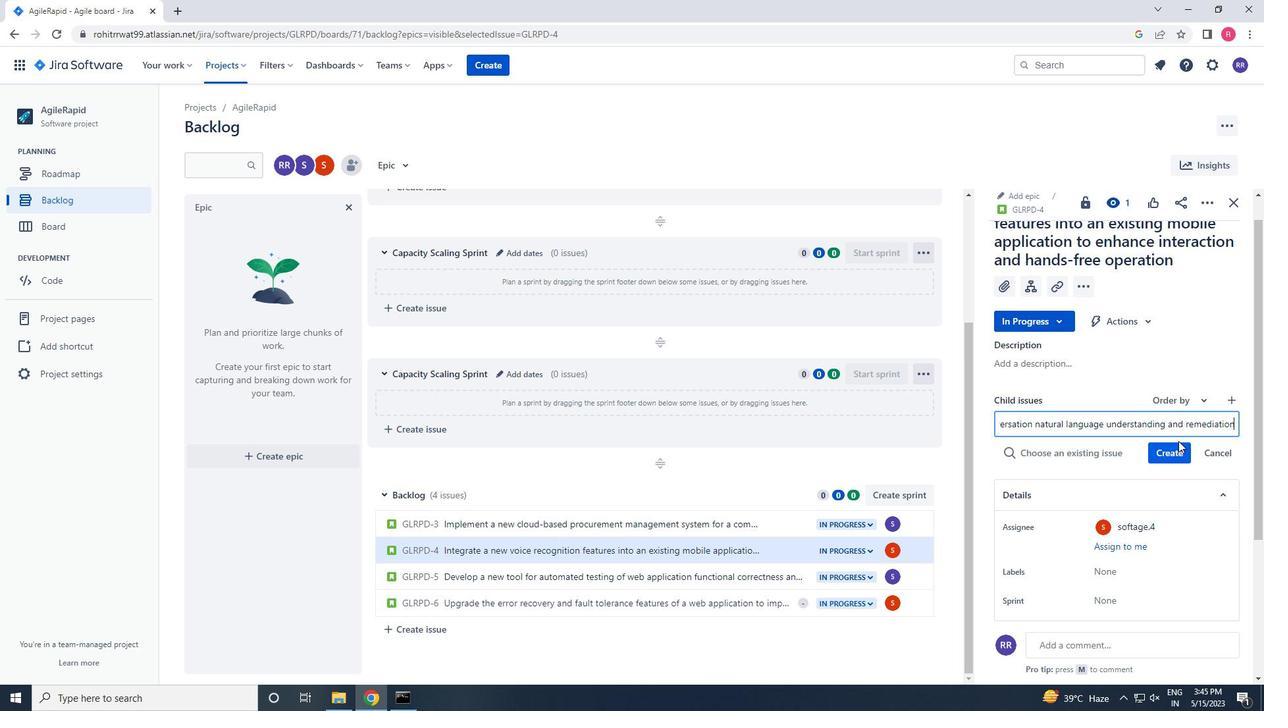 
Action: Mouse pressed left at (1179, 451)
Screenshot: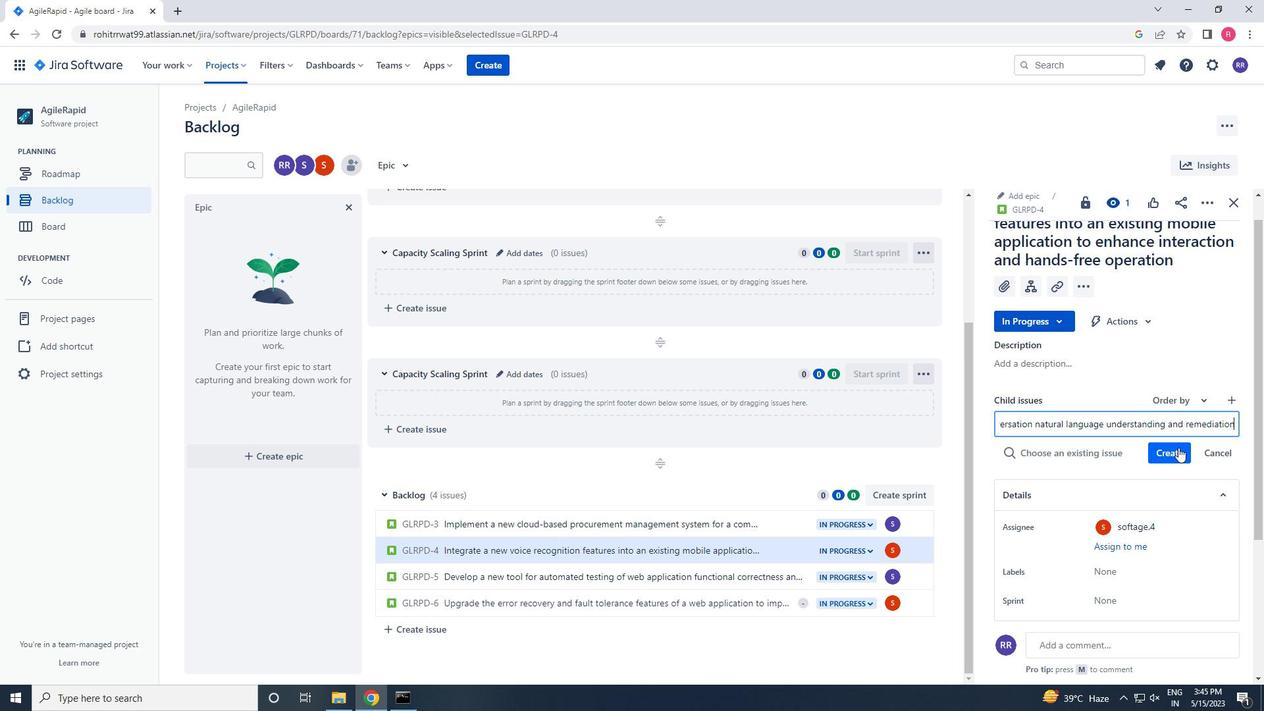 
Action: Mouse moved to (1187, 430)
Screenshot: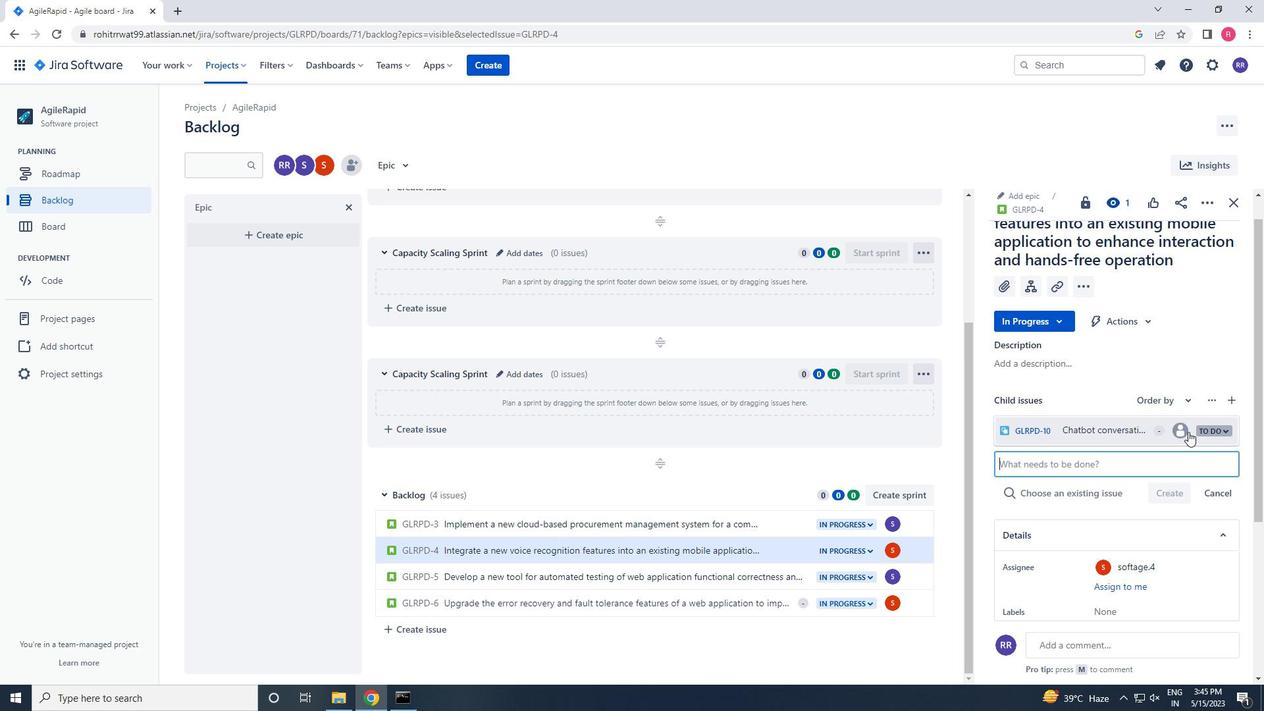 
Action: Mouse pressed left at (1187, 430)
Screenshot: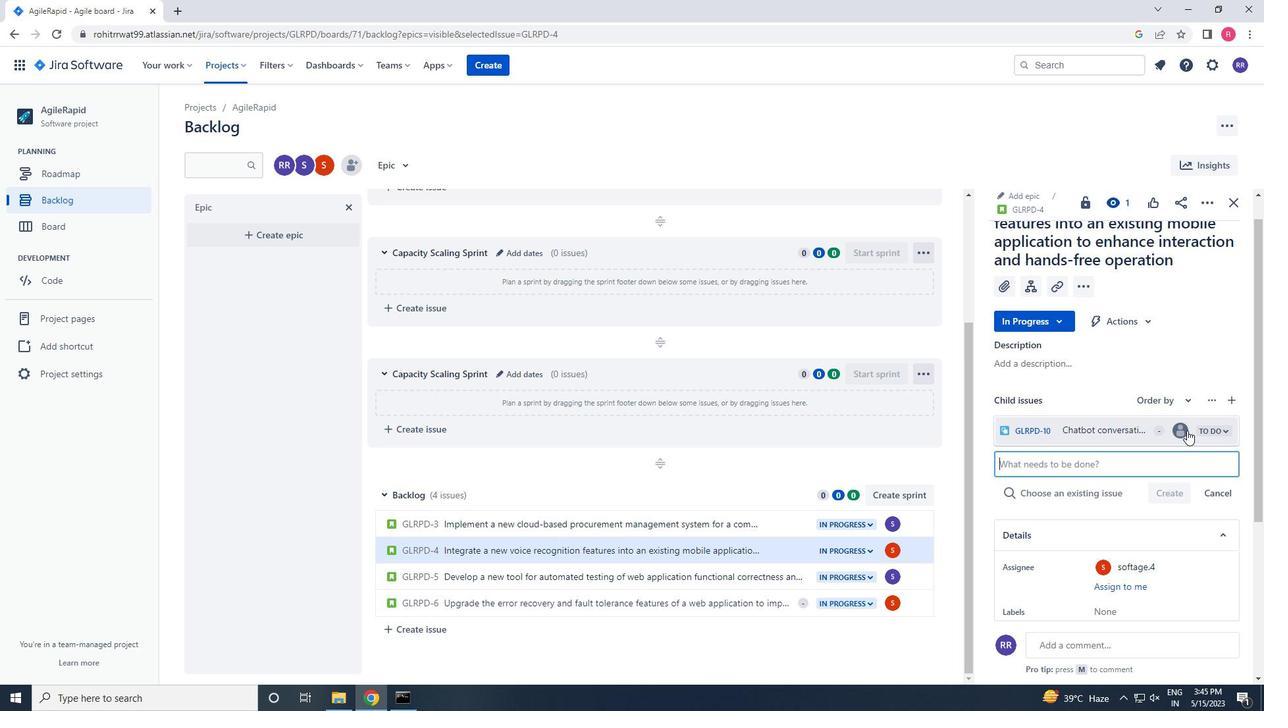 
Action: Key pressed SOFTAGE.4<Key.shift>@SOFTAGE.NET
Screenshot: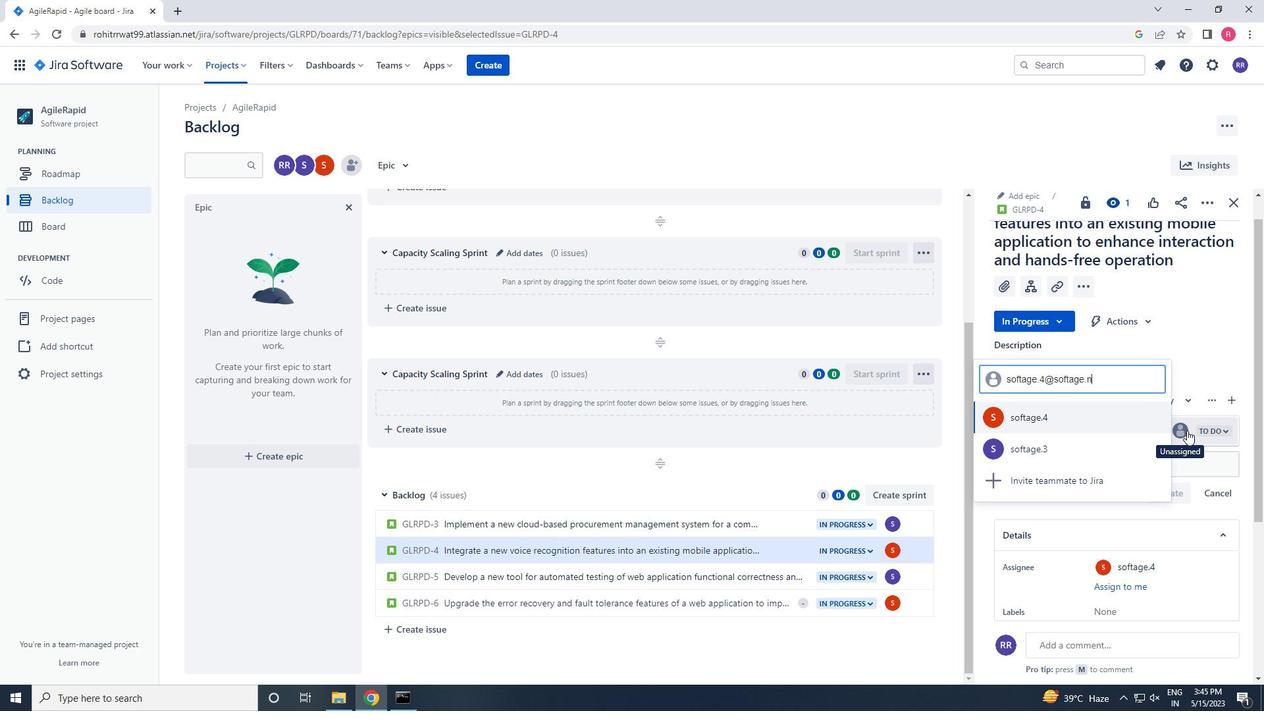 
Action: Mouse moved to (1091, 440)
Screenshot: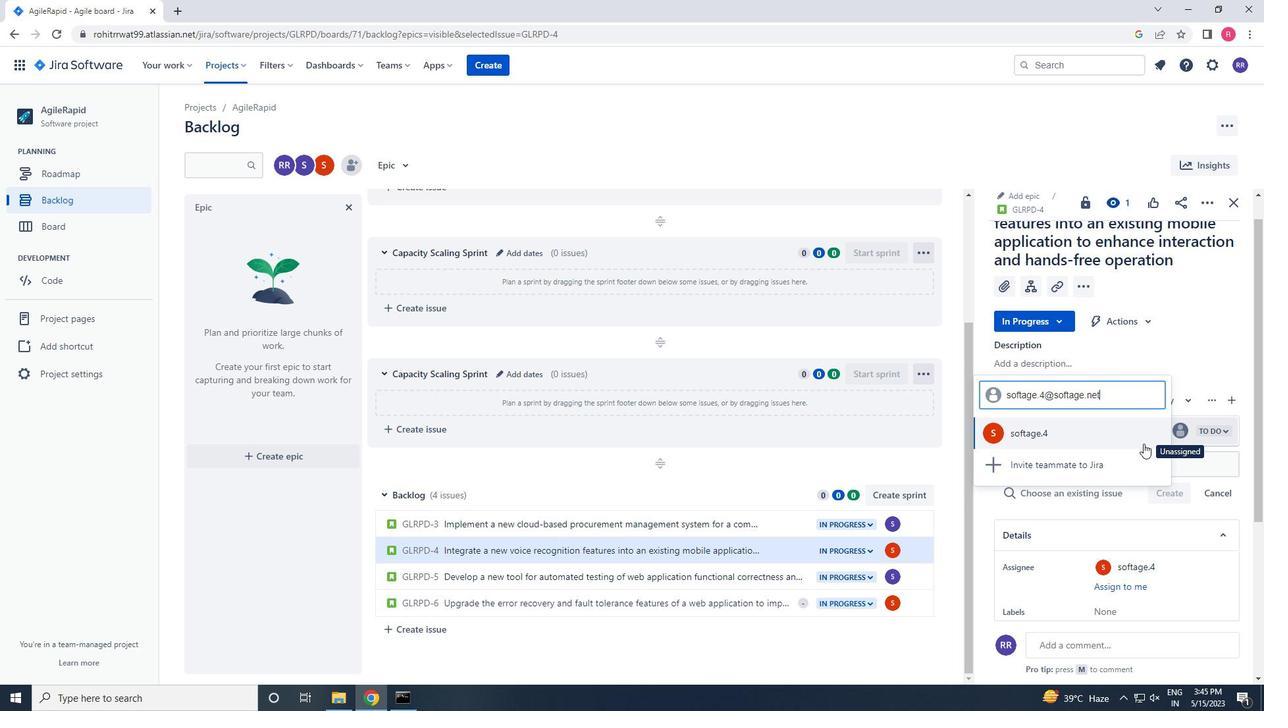 
Action: Mouse pressed left at (1091, 440)
Screenshot: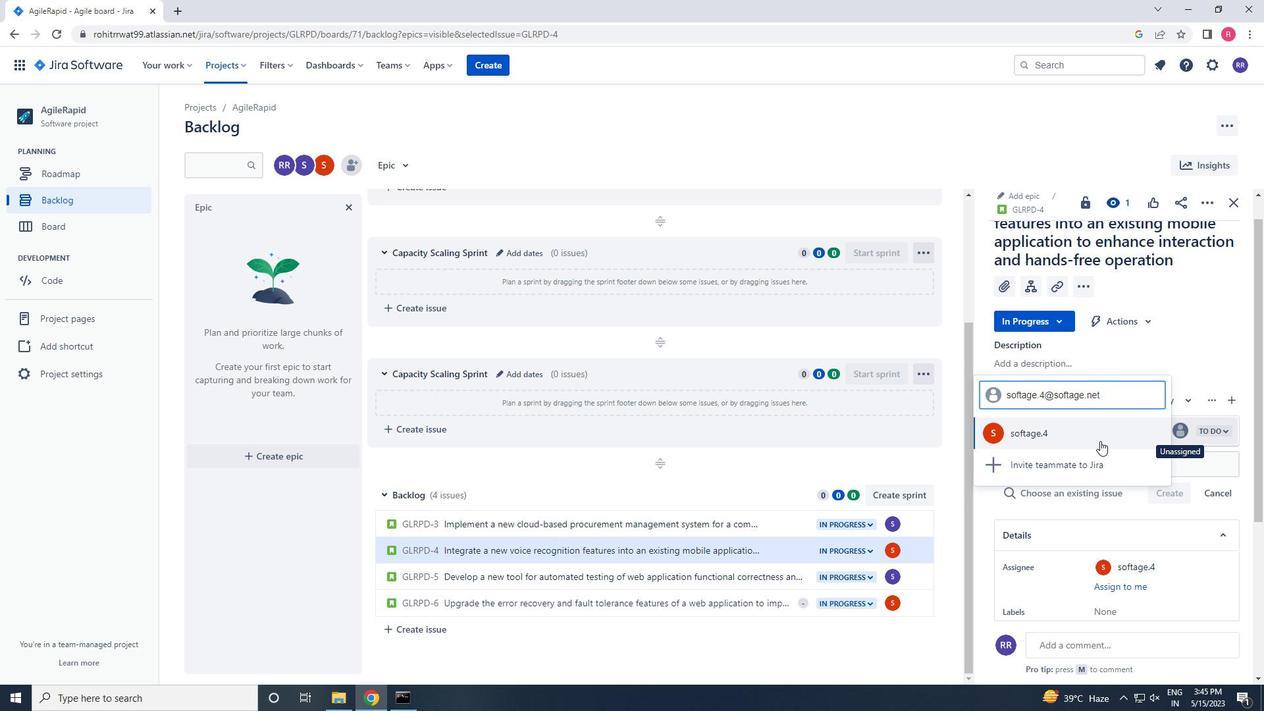 
